 Task: Send an email with the signature Charlotte Hill with the subject 'Request for a recommendation' and the message 'Thank you for bringing this to our attention.' from softage.1@softage.net to softage.7@softage.net with an attached document White_paper.docx and move the email from Sent Items to the folder Customer service
Action: Key pressed n
Screenshot: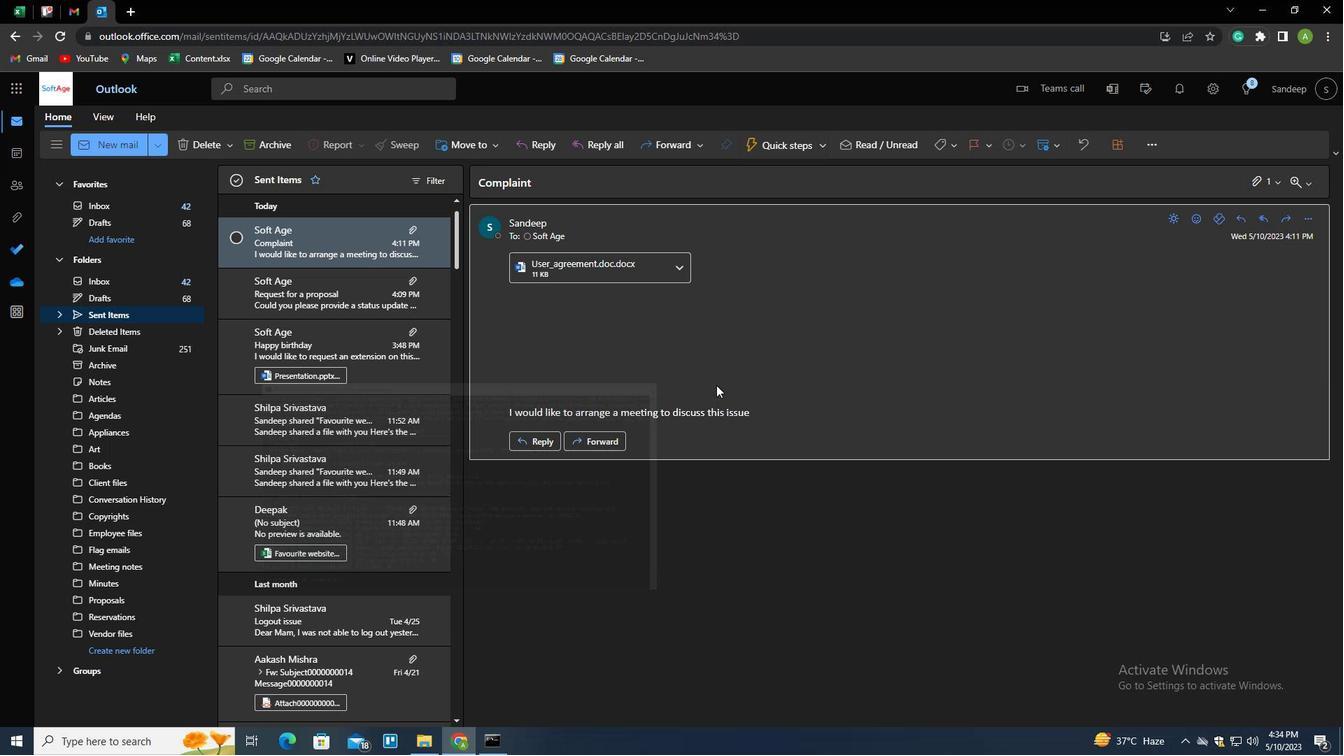 
Action: Mouse moved to (942, 148)
Screenshot: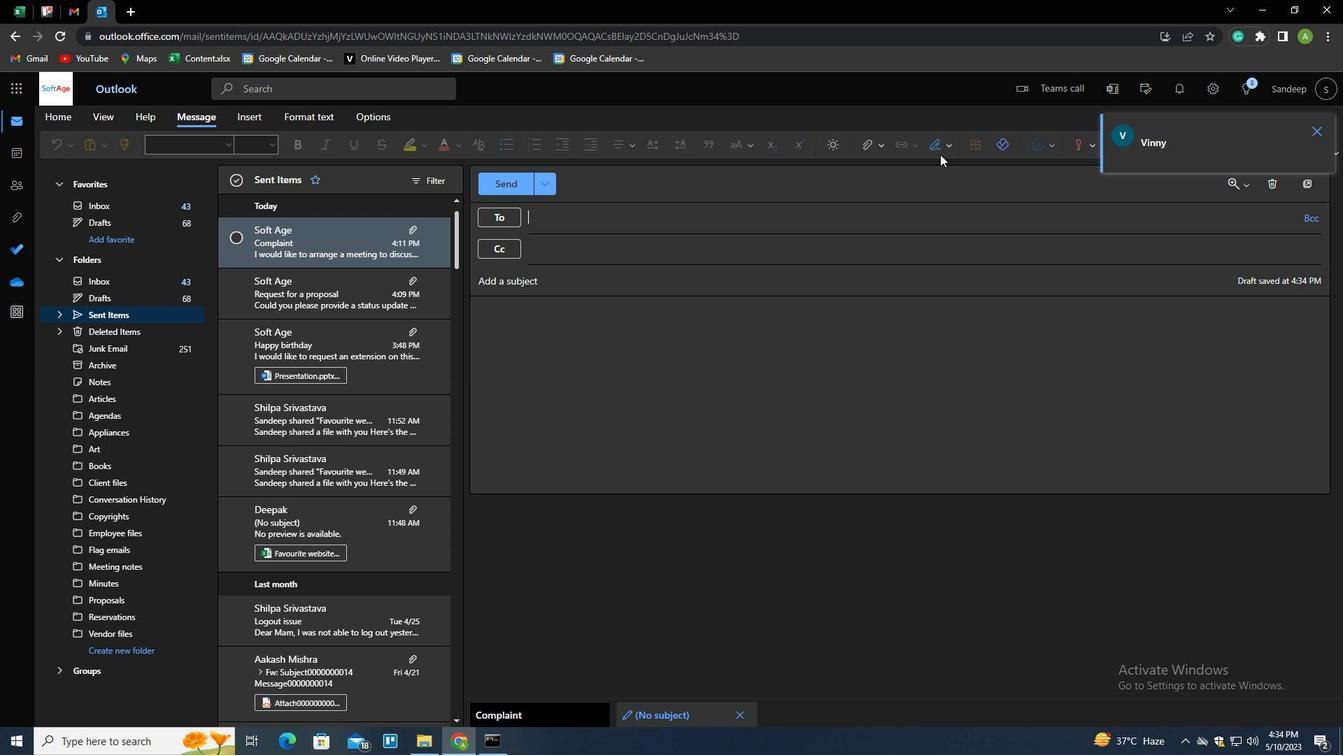 
Action: Mouse pressed left at (942, 148)
Screenshot: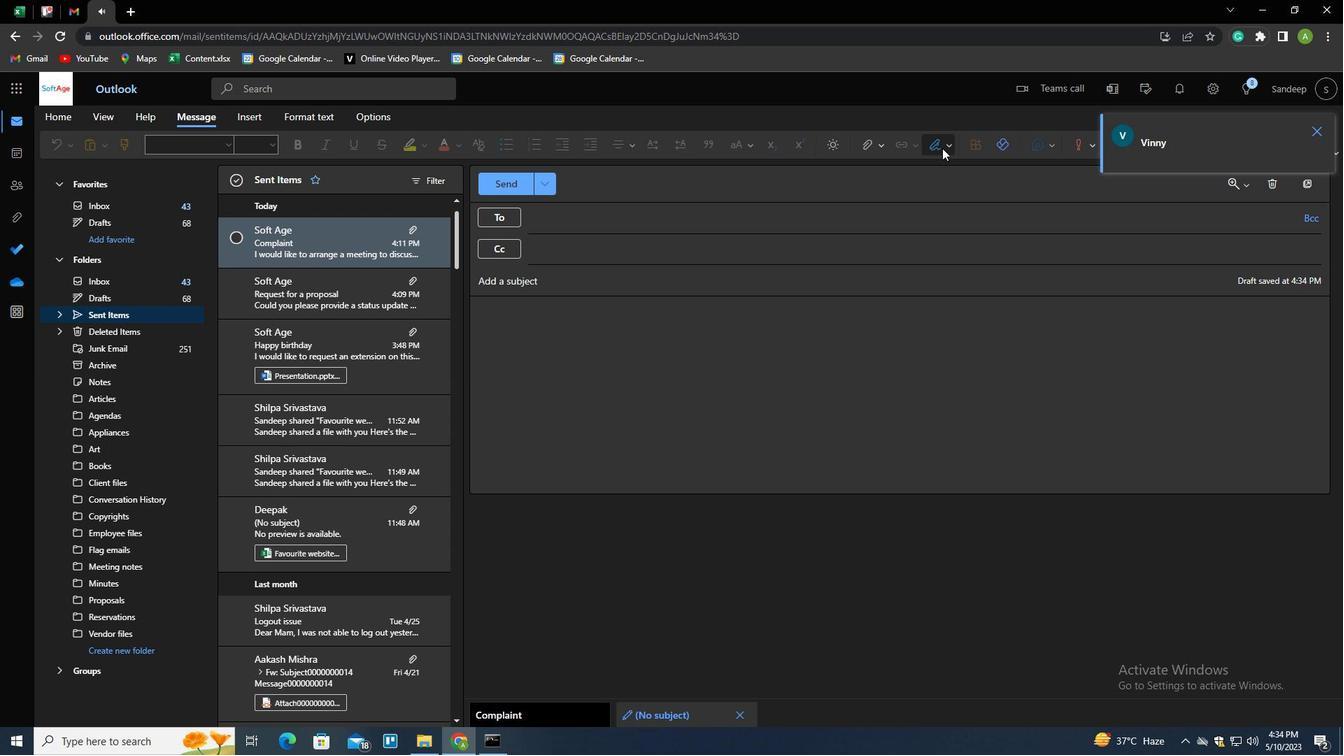 
Action: Mouse moved to (921, 202)
Screenshot: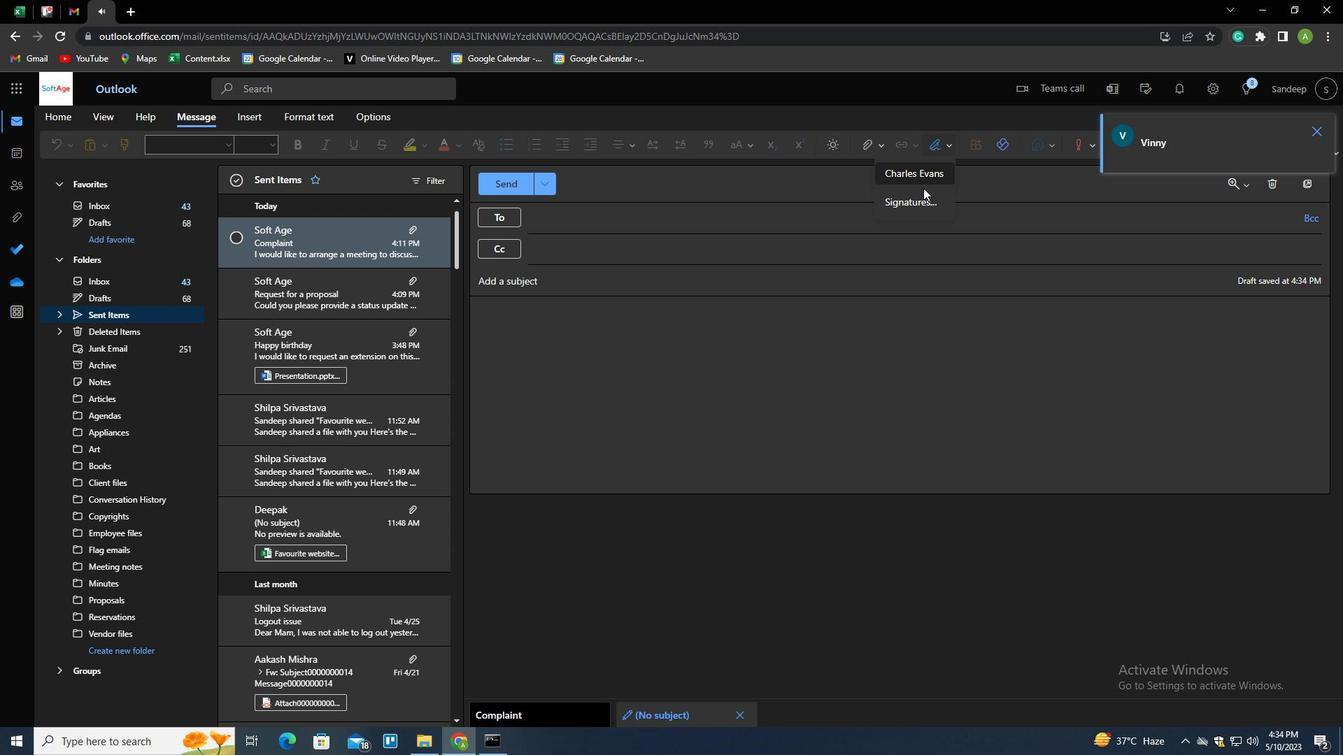 
Action: Mouse pressed left at (921, 202)
Screenshot: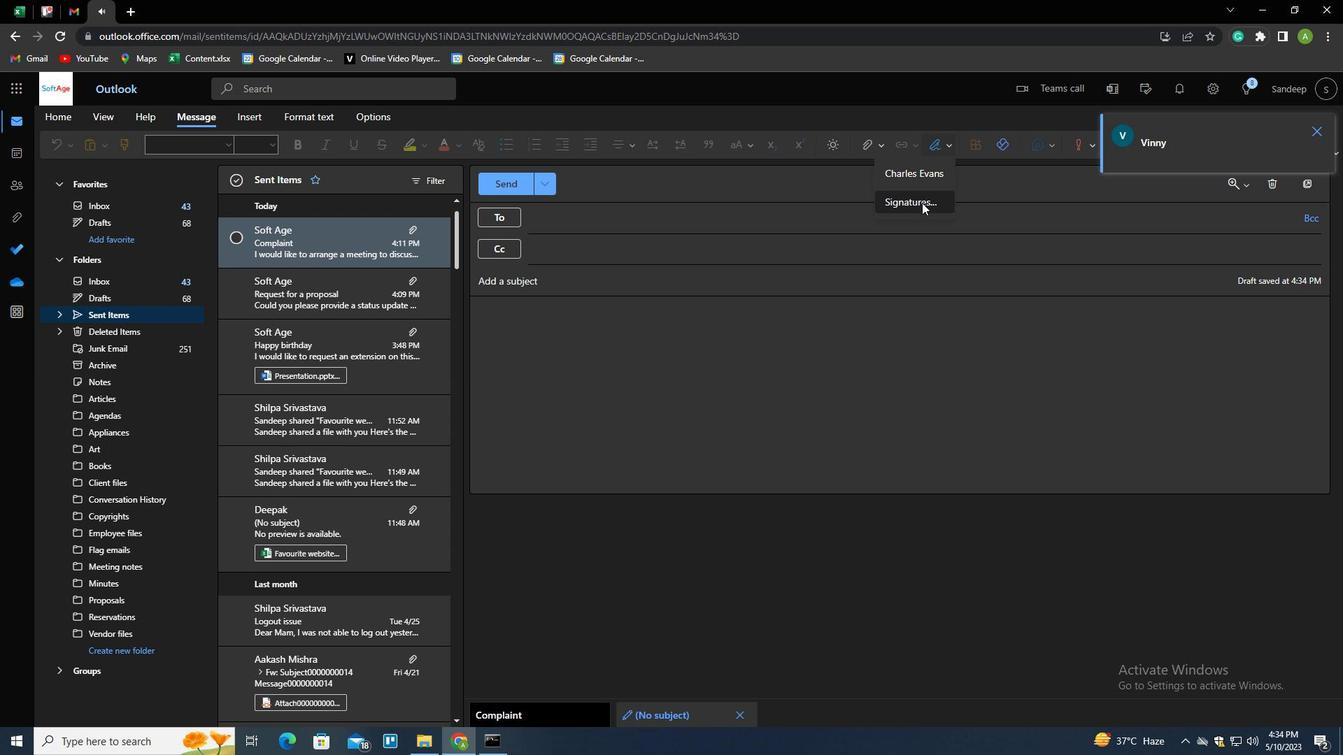 
Action: Mouse moved to (946, 259)
Screenshot: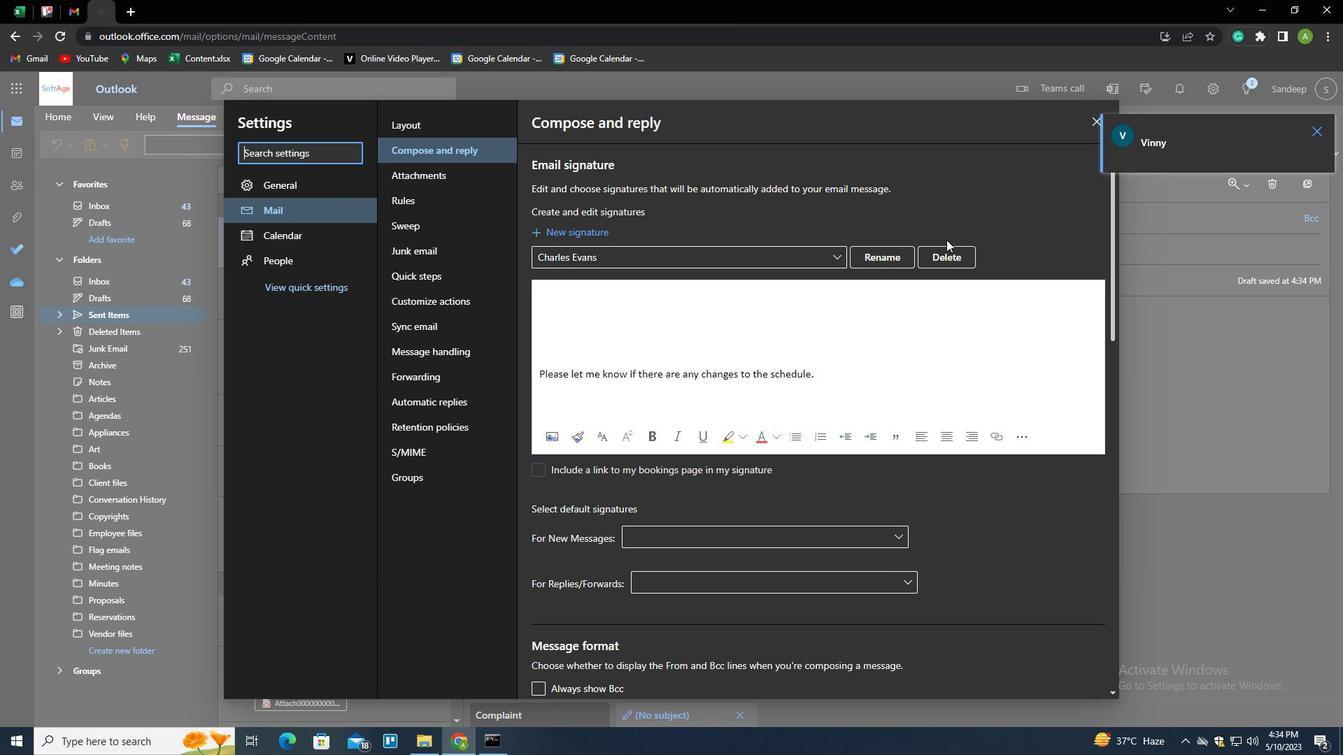
Action: Mouse pressed left at (946, 259)
Screenshot: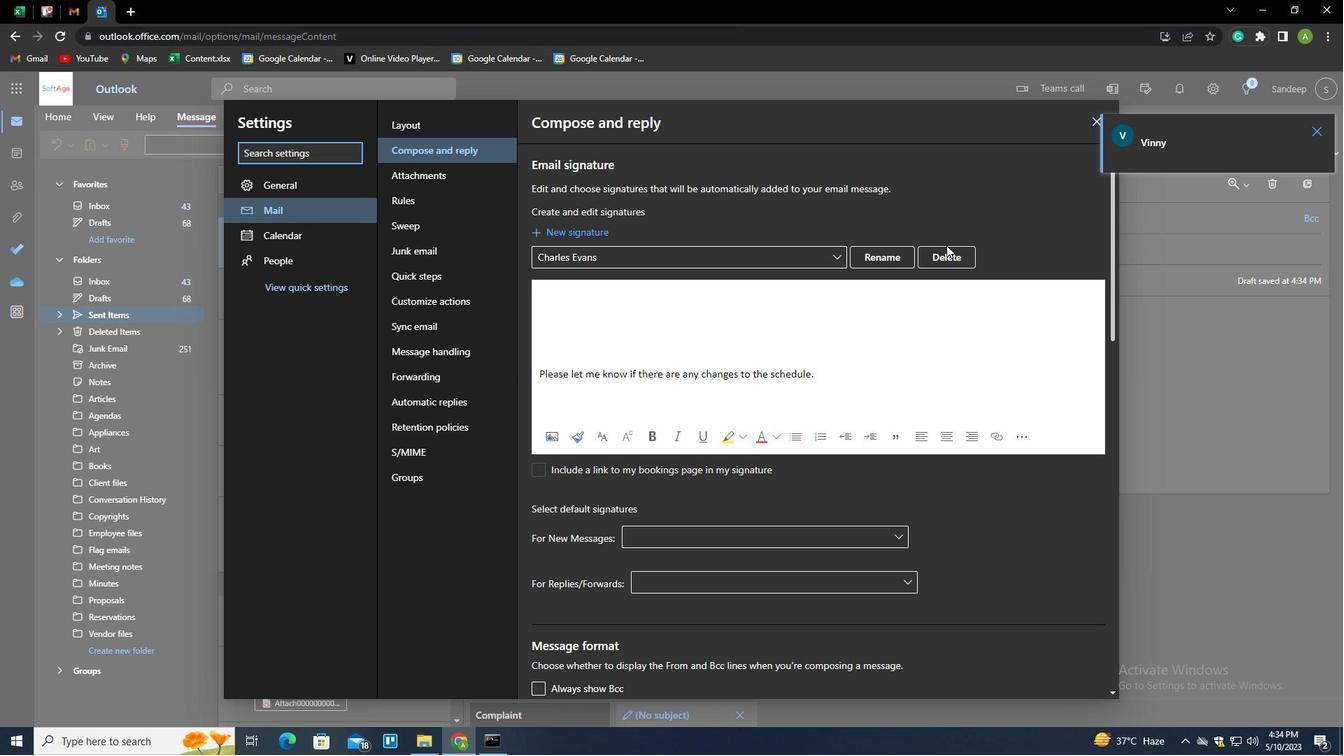 
Action: Mouse moved to (660, 259)
Screenshot: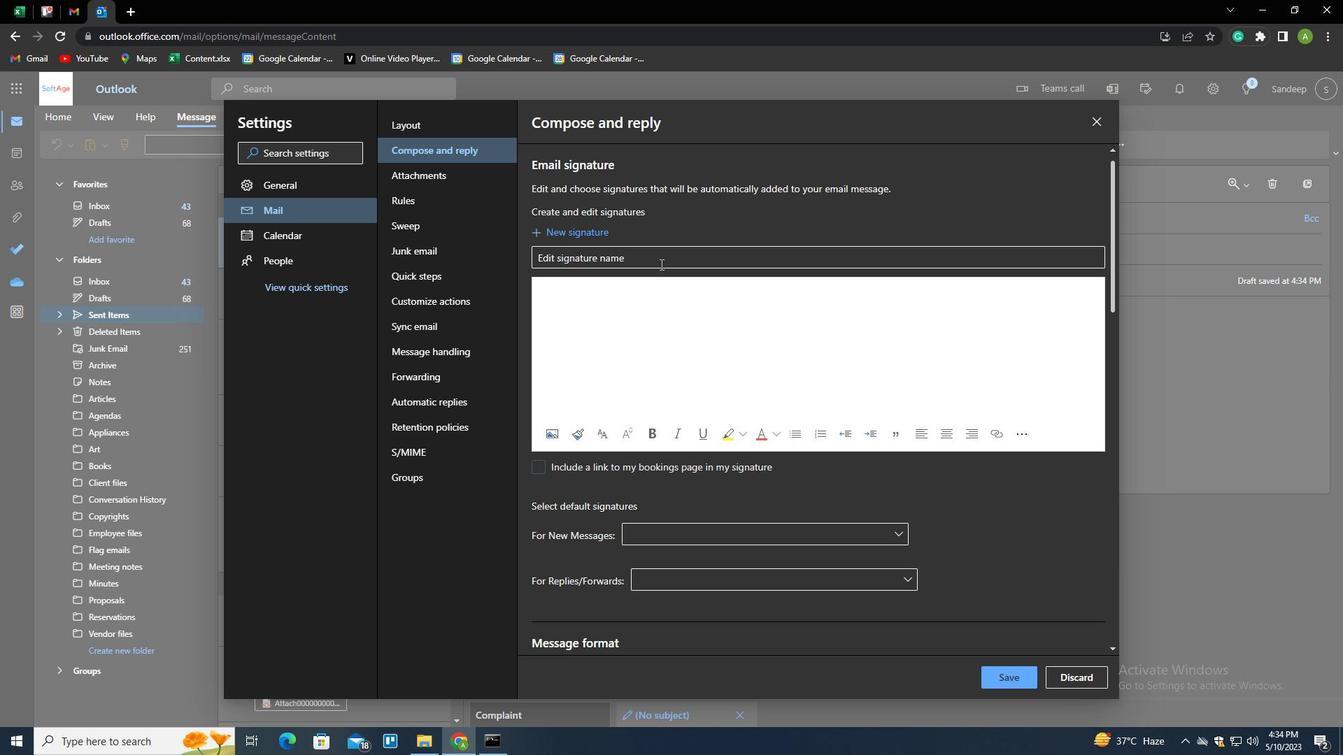 
Action: Mouse pressed left at (660, 259)
Screenshot: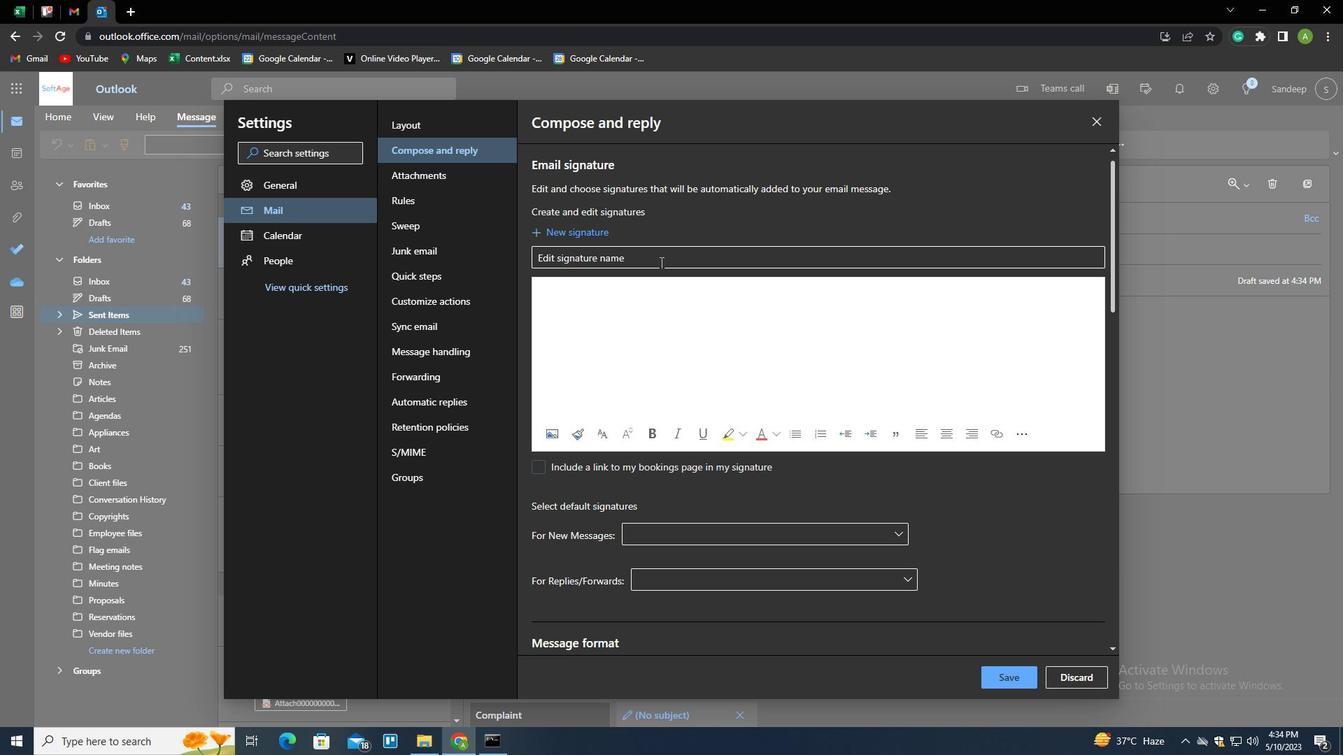 
Action: Key pressed <Key.shift>CHARO<Key.backspace>LOTTE<Key.space><Key.shift>HILL<Key.tab><Key.shift_r><Key.enter><Key.enter><Key.enter><Key.enter><Key.shift>THANK<Key.space>YOU<Key.space>FOR<Key.space>BRINGING<Key.space>THIS<Key.space>TO<Key.space>OUR<Key.space>ATTENTION.
Screenshot: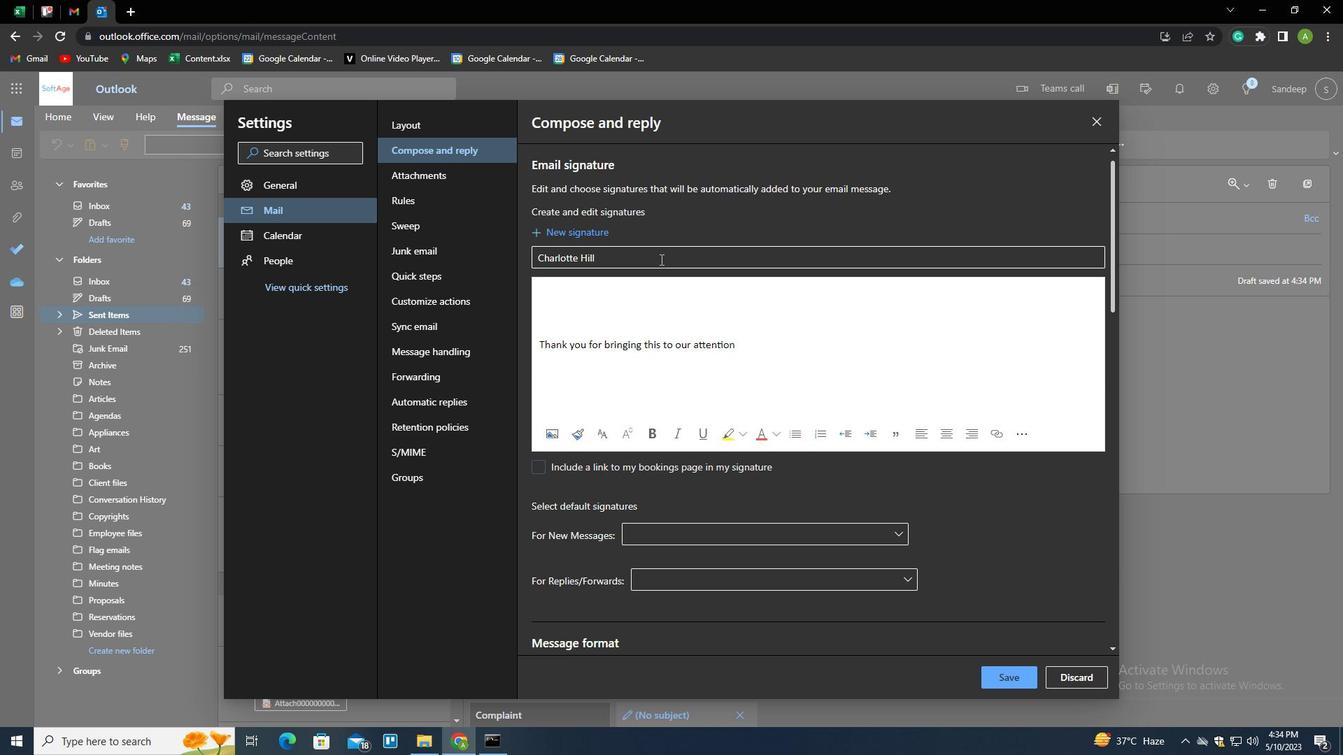 
Action: Mouse moved to (1006, 670)
Screenshot: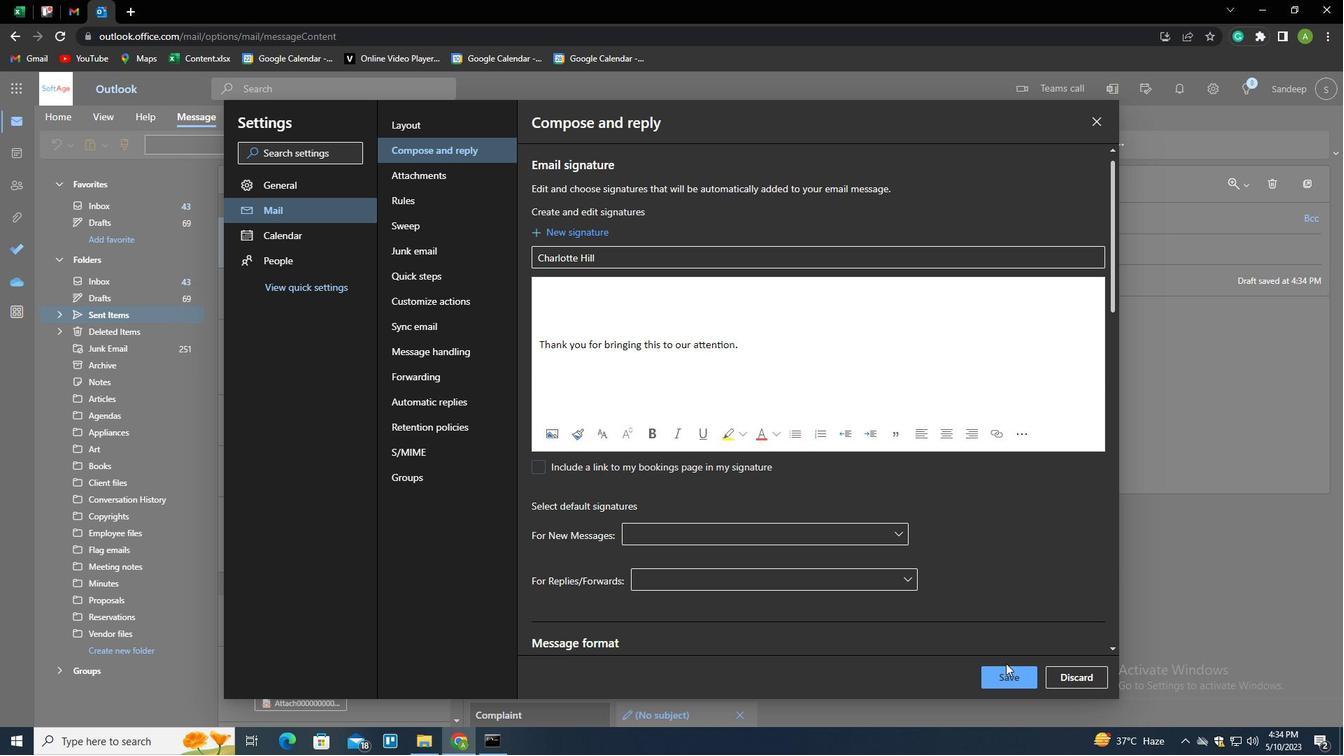 
Action: Mouse pressed left at (1006, 670)
Screenshot: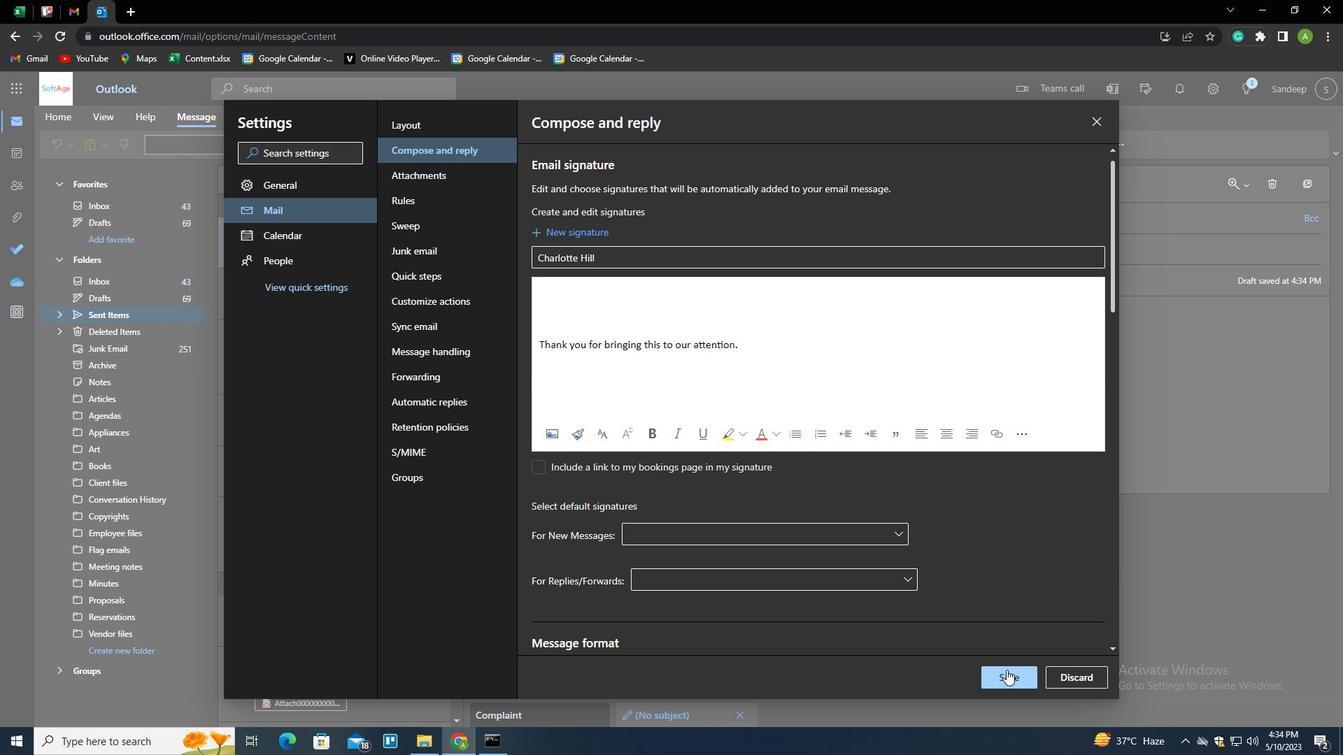 
Action: Mouse moved to (1184, 395)
Screenshot: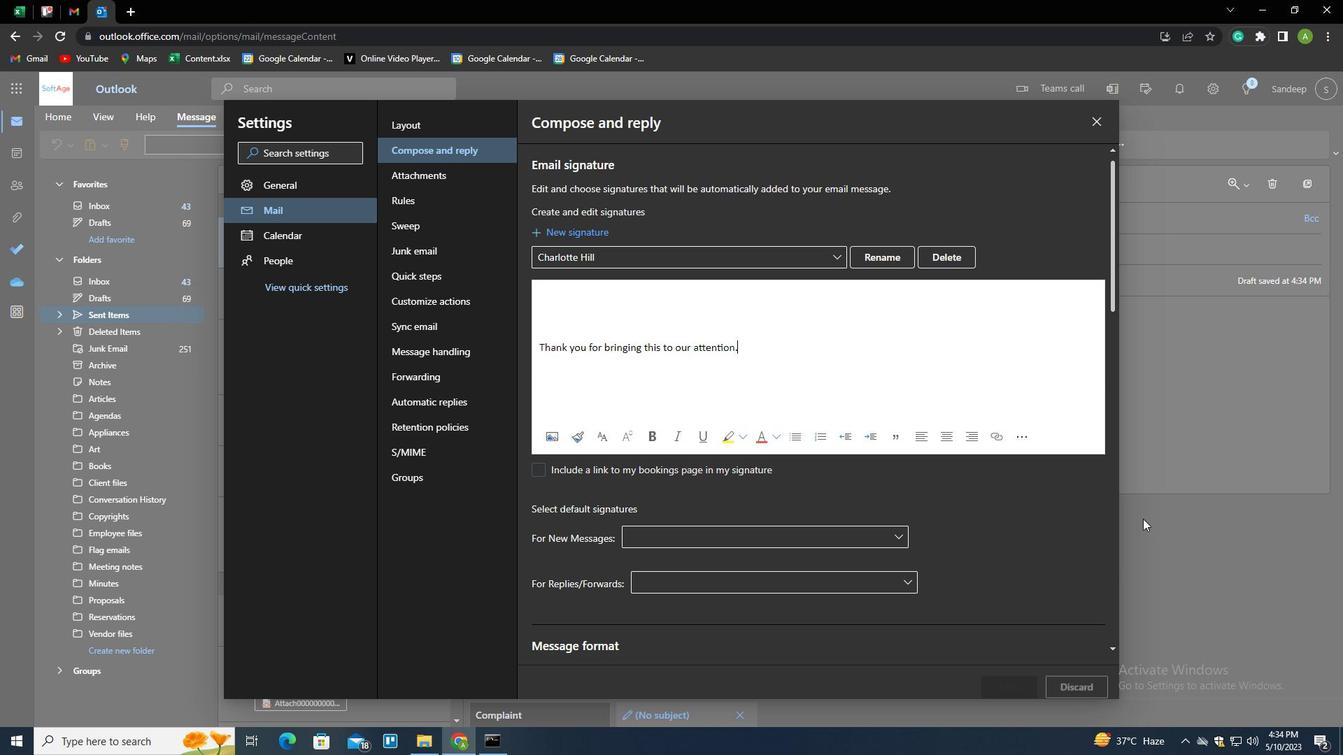 
Action: Mouse pressed left at (1184, 395)
Screenshot: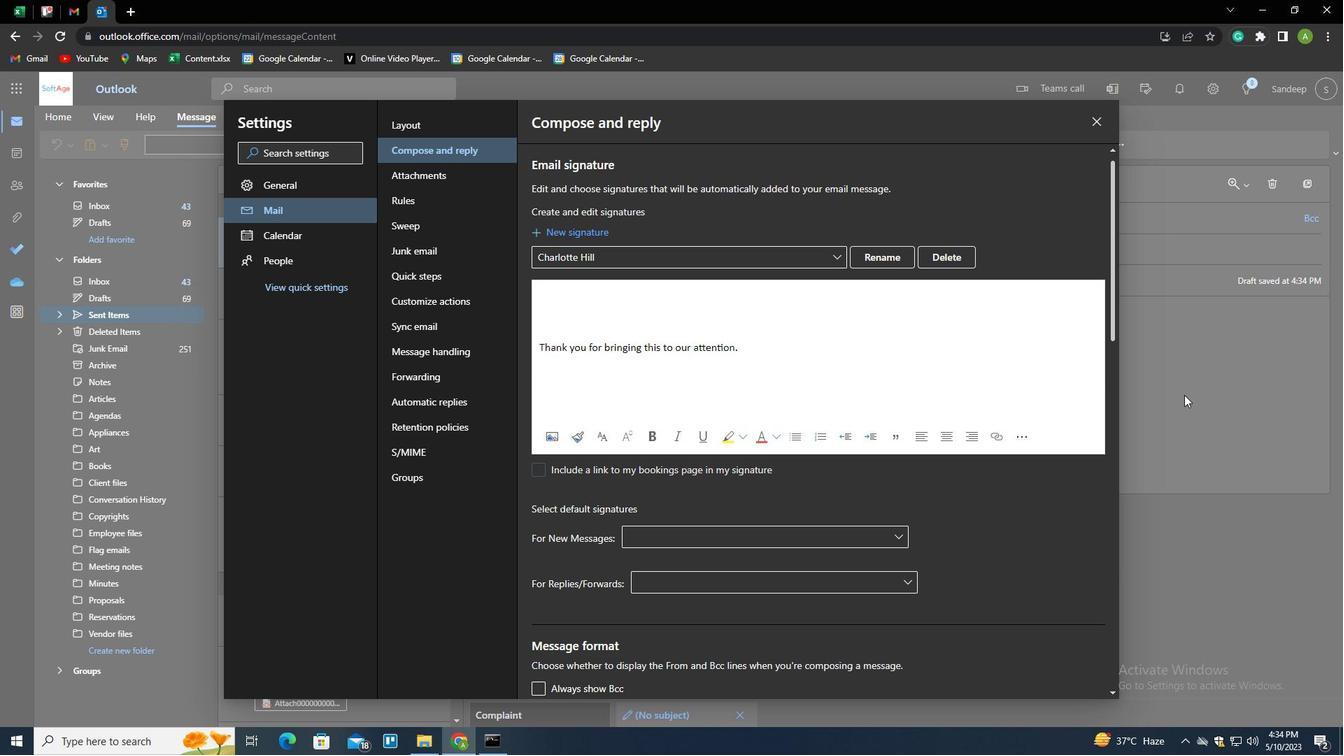 
Action: Mouse moved to (952, 152)
Screenshot: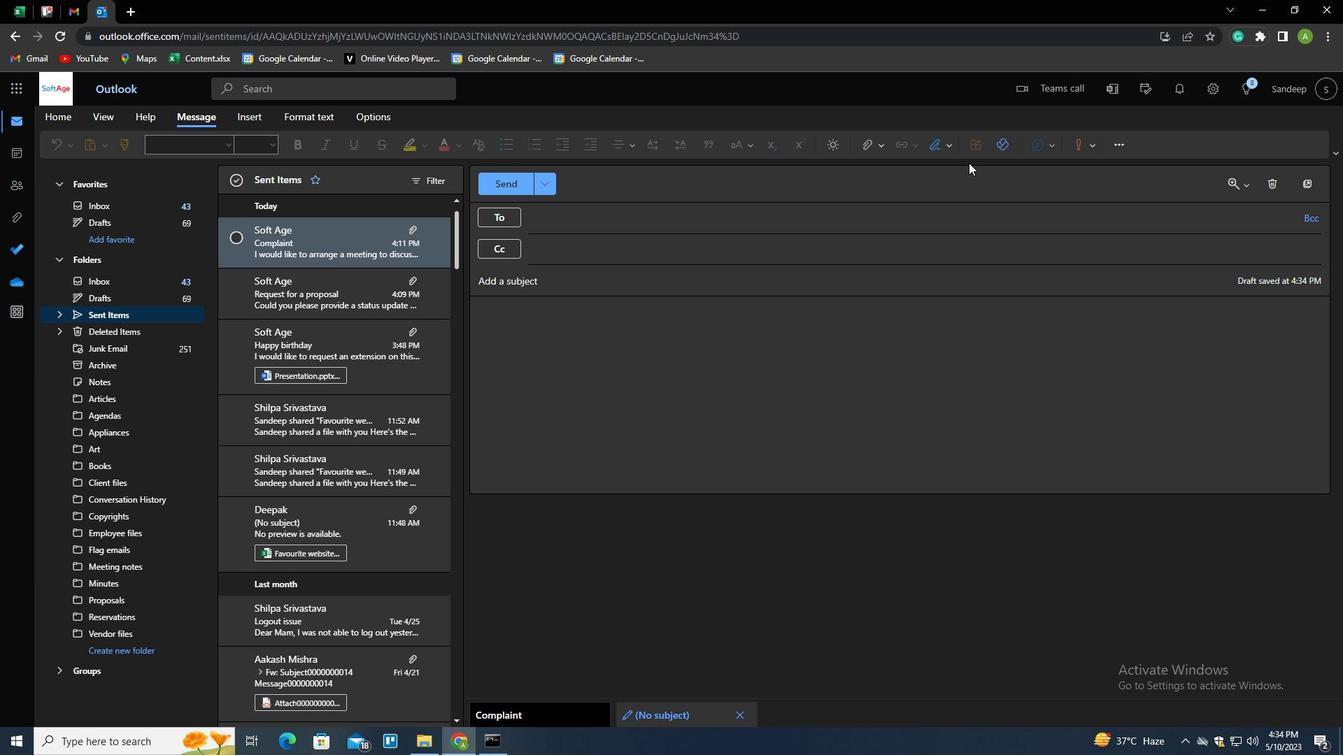 
Action: Mouse pressed left at (952, 152)
Screenshot: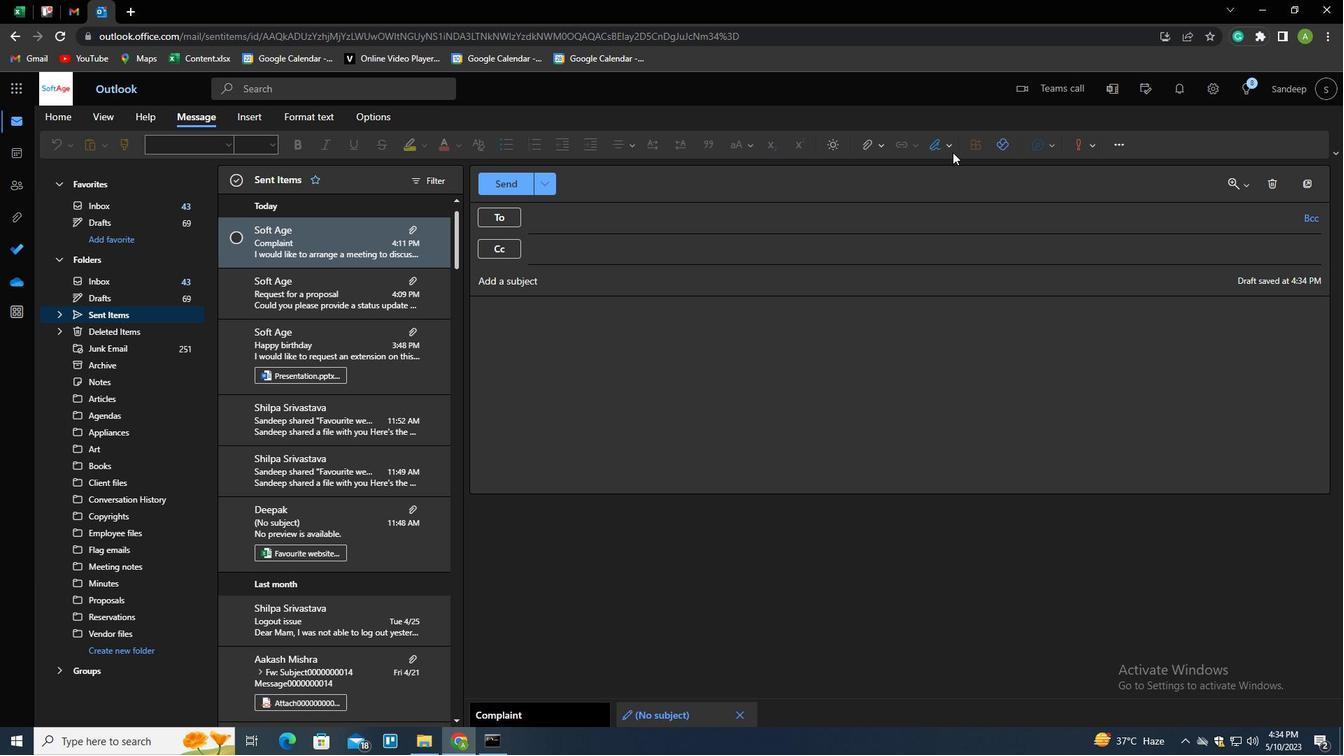 
Action: Mouse moved to (913, 172)
Screenshot: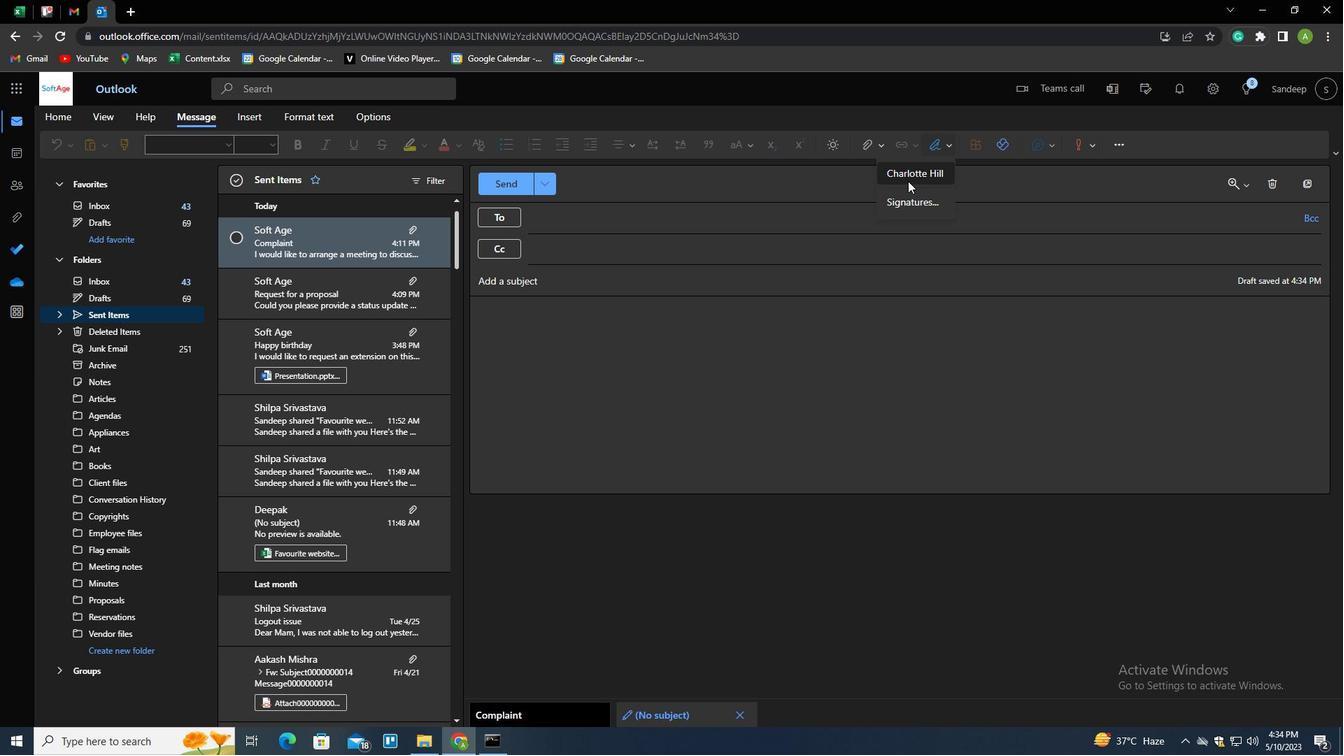 
Action: Mouse pressed left at (913, 172)
Screenshot: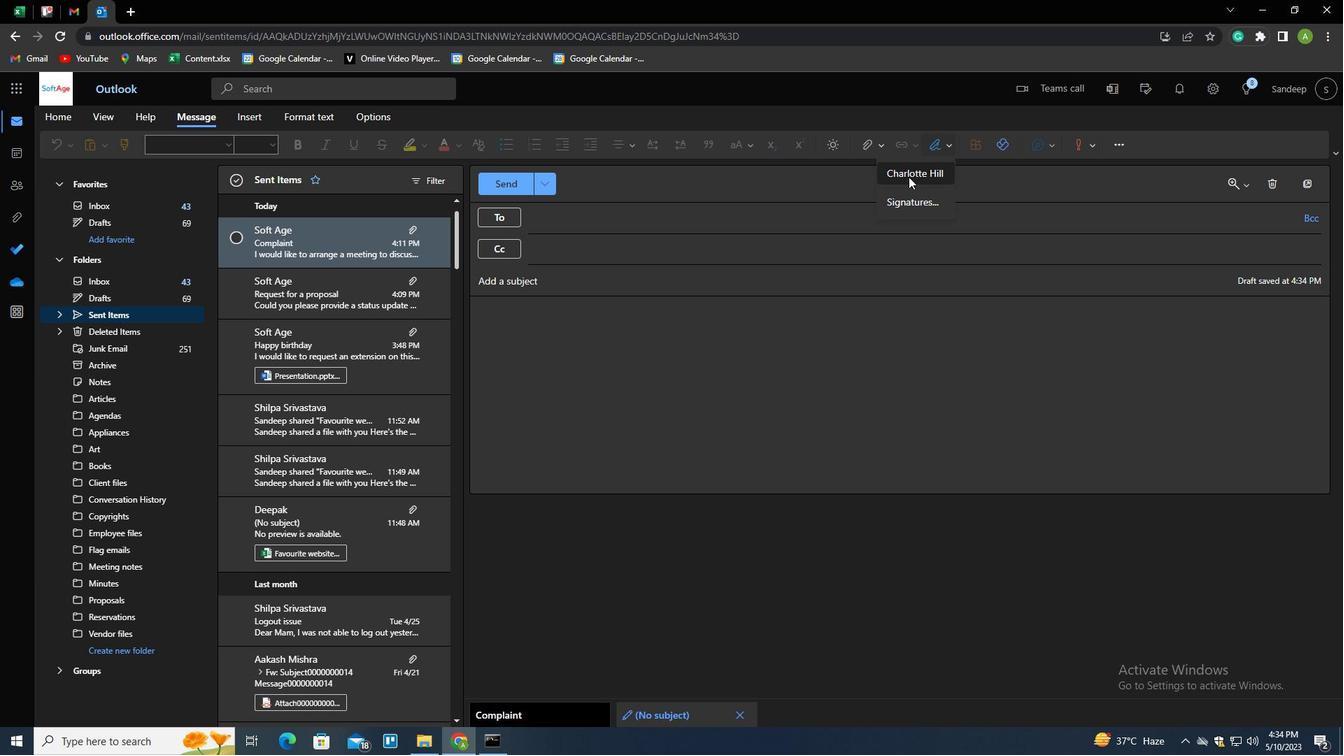 
Action: Mouse moved to (594, 281)
Screenshot: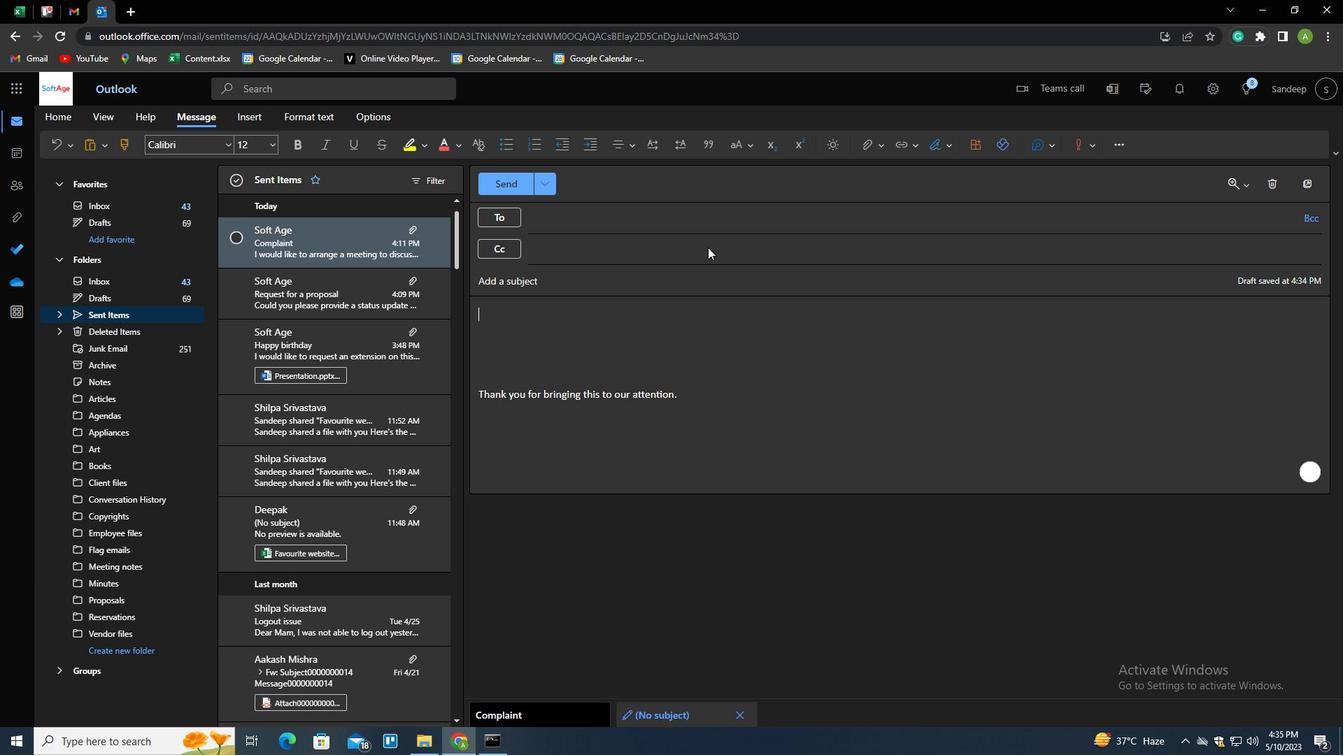 
Action: Mouse pressed left at (594, 281)
Screenshot: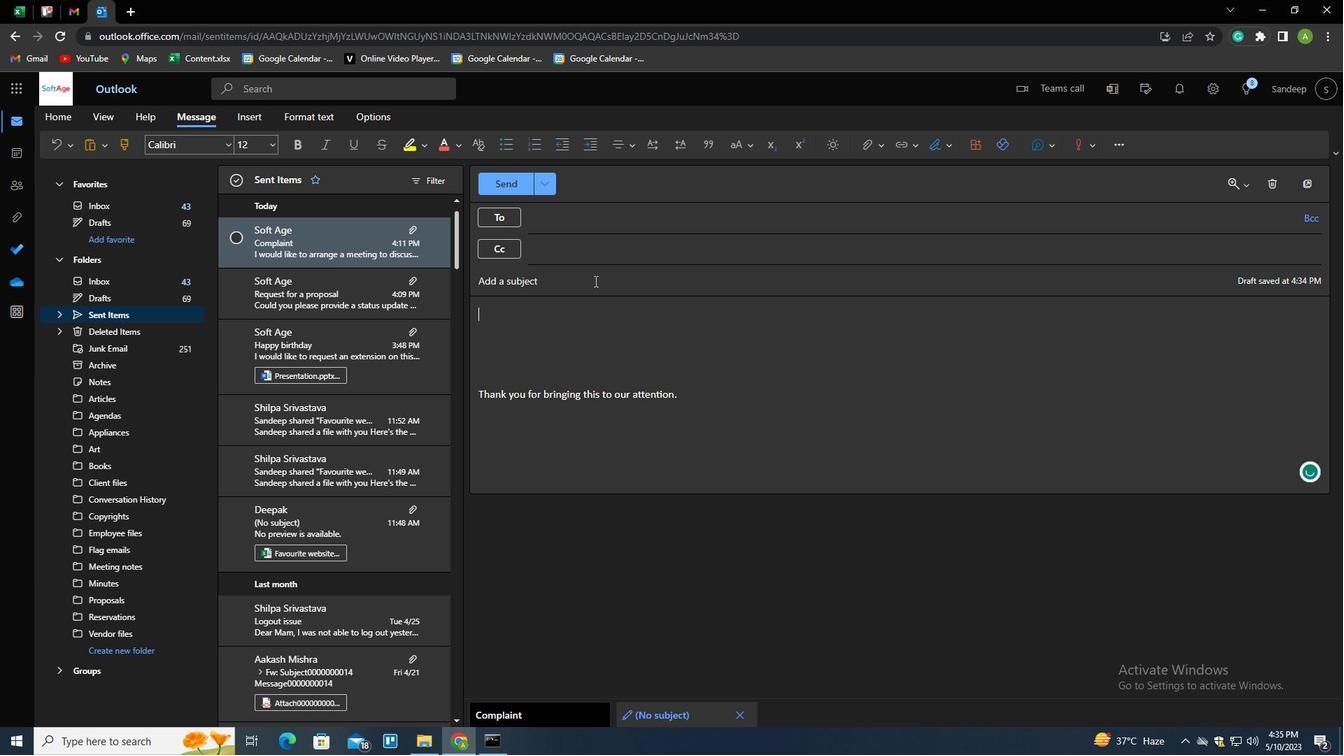 
Action: Key pressed <Key.shift>TE<Key.backspace><Key.backspace><Key.shift>REA<Key.backspace>QYEST<Key.backspace><Key.backspace><Key.backspace><Key.backspace>UEST<Key.space>FOR<Key.space>A<Key.space>RECOMMENDATION
Screenshot: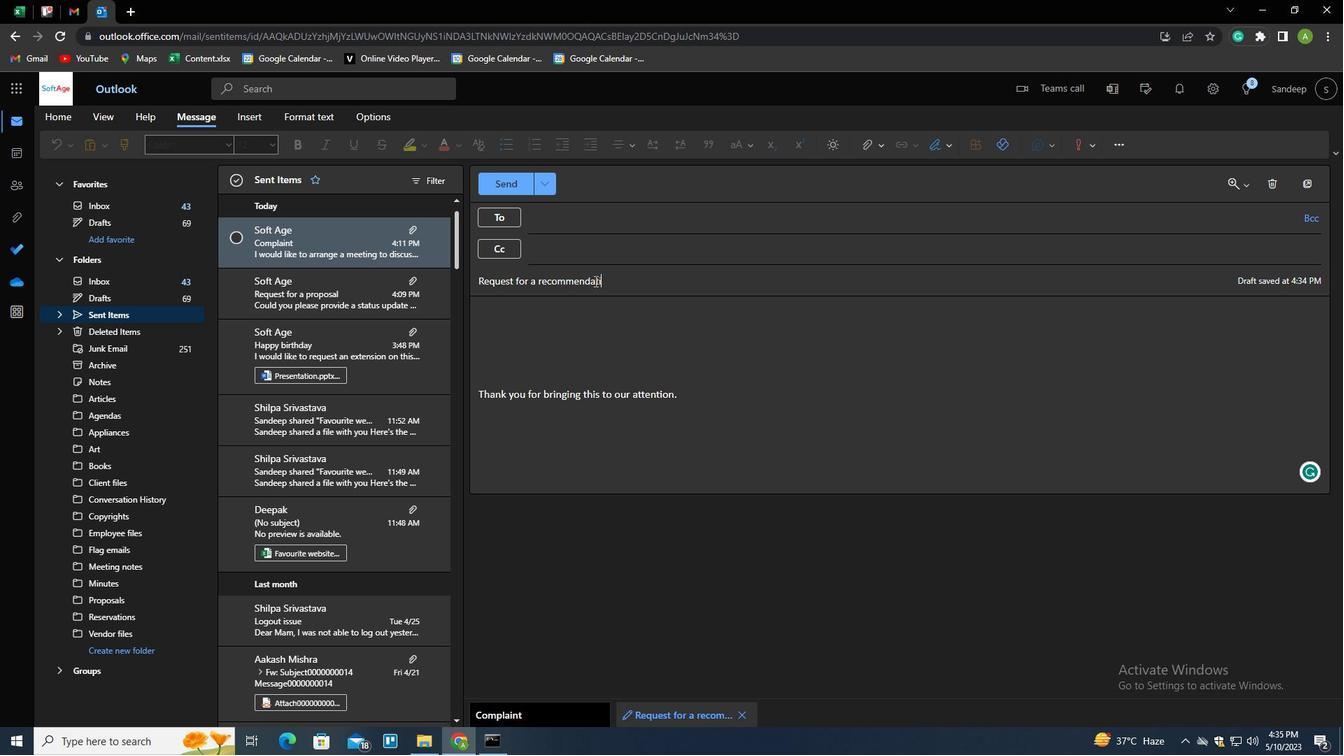 
Action: Mouse moved to (589, 221)
Screenshot: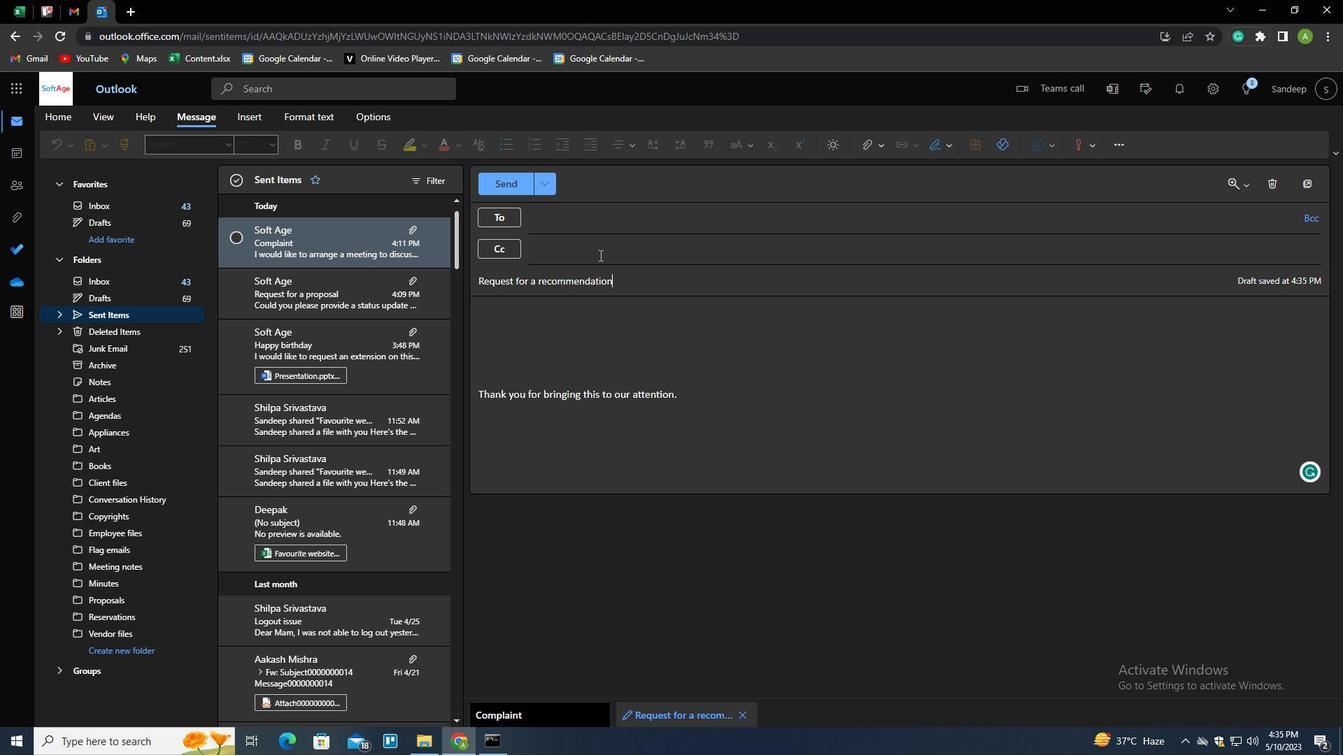 
Action: Mouse pressed left at (589, 221)
Screenshot: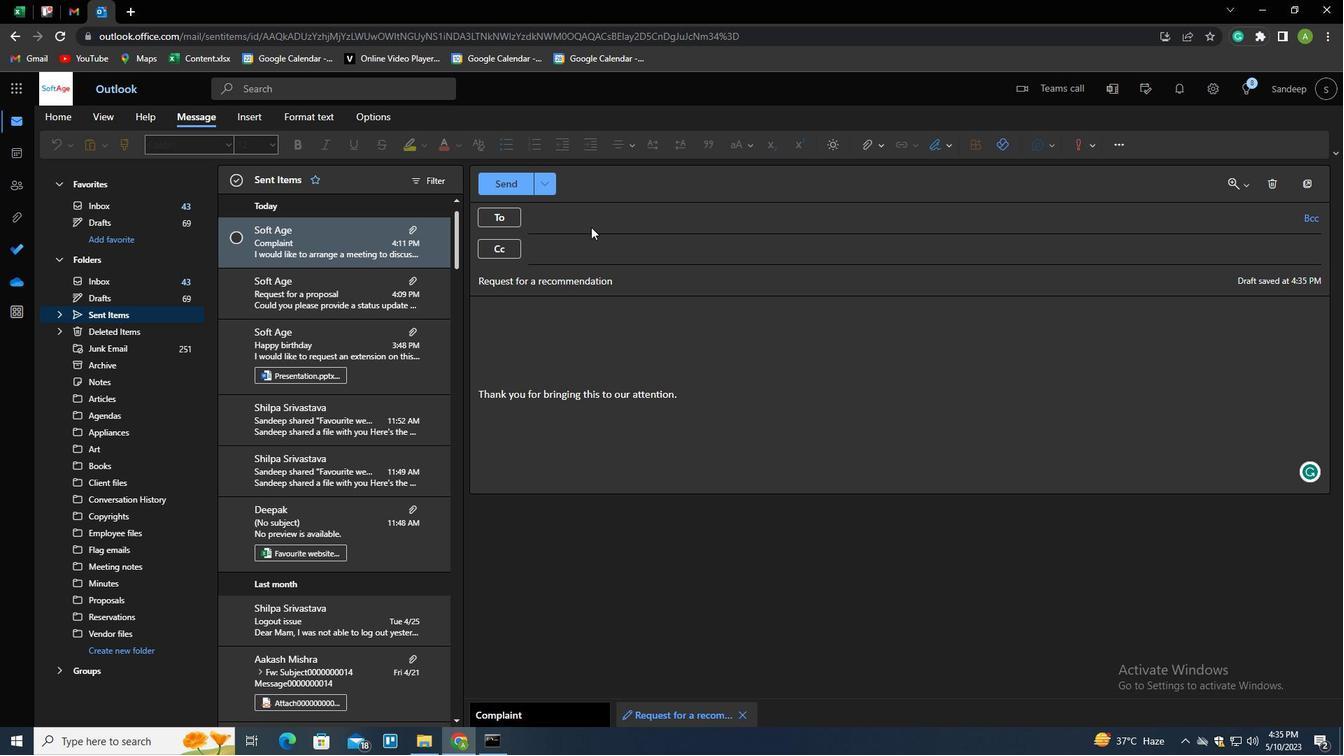 
Action: Key pressed SOFTAGE.7<Key.shift>@SOFTAGE.NET
Screenshot: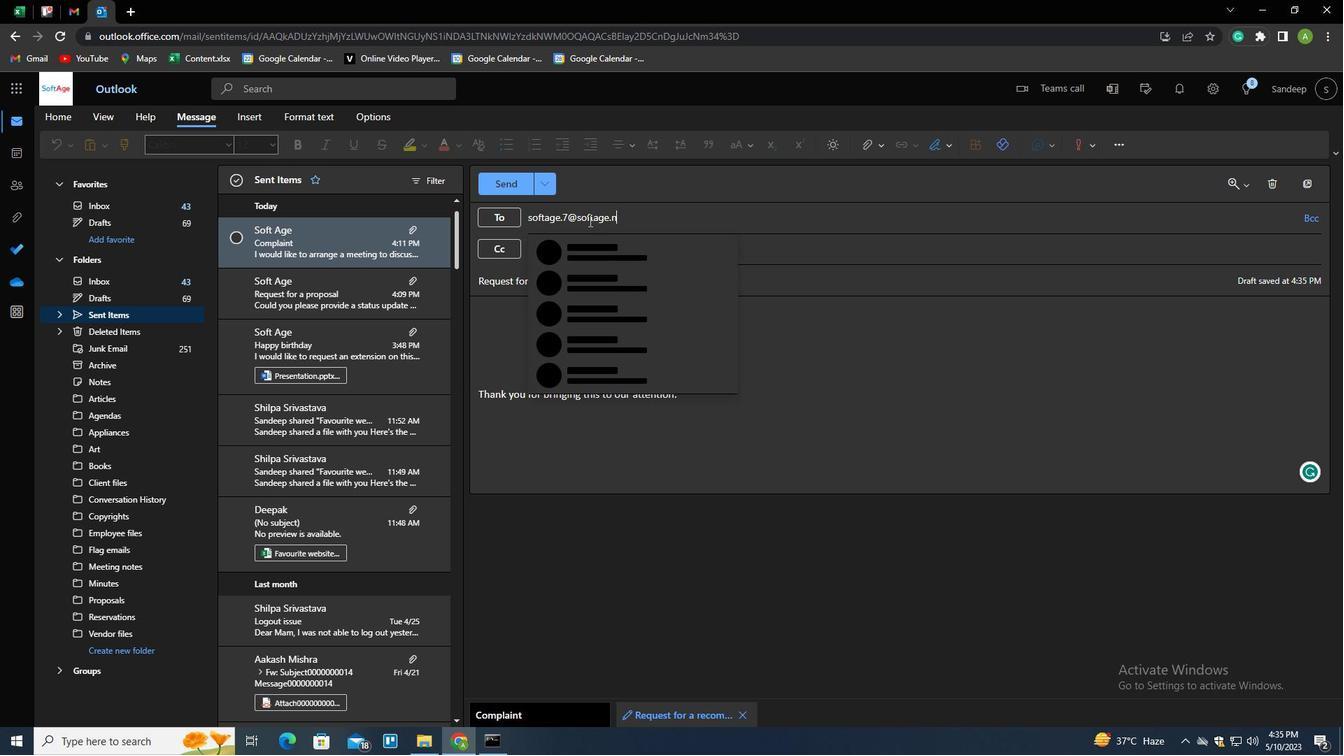 
Action: Mouse moved to (620, 256)
Screenshot: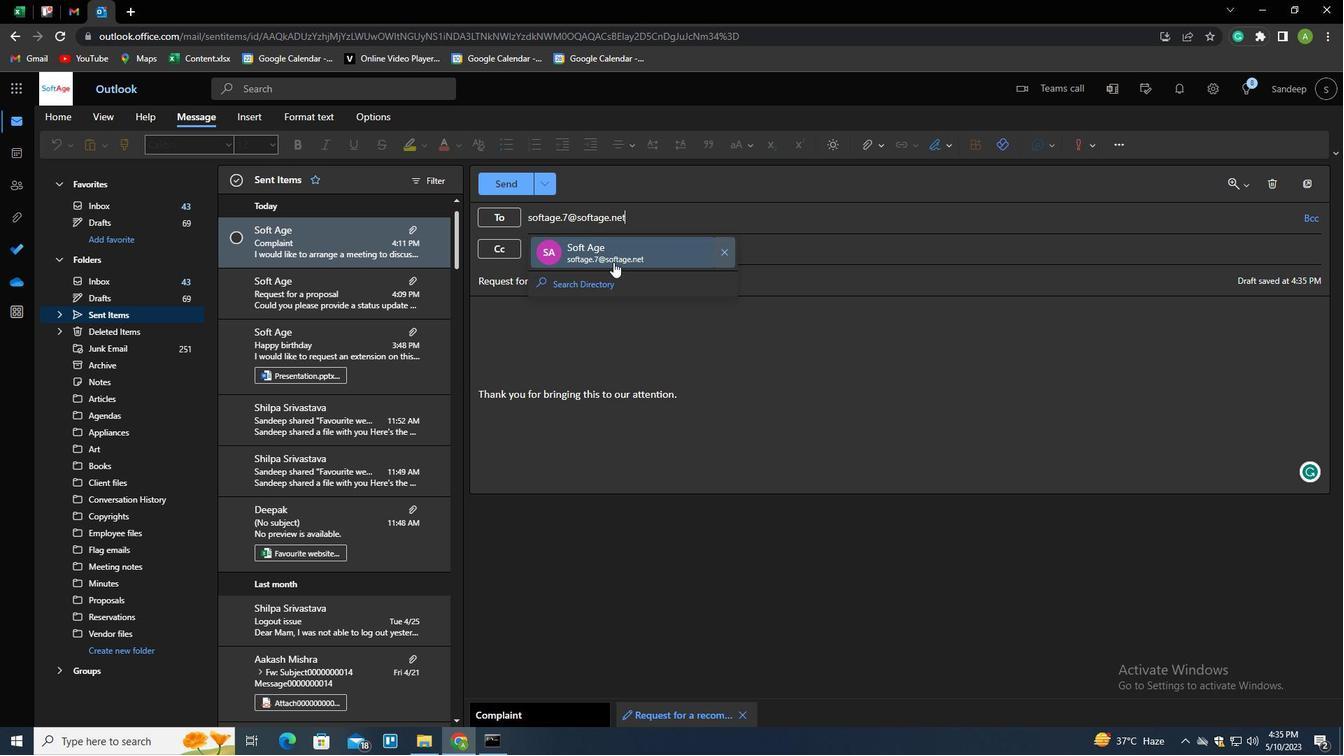 
Action: Mouse pressed left at (620, 256)
Screenshot: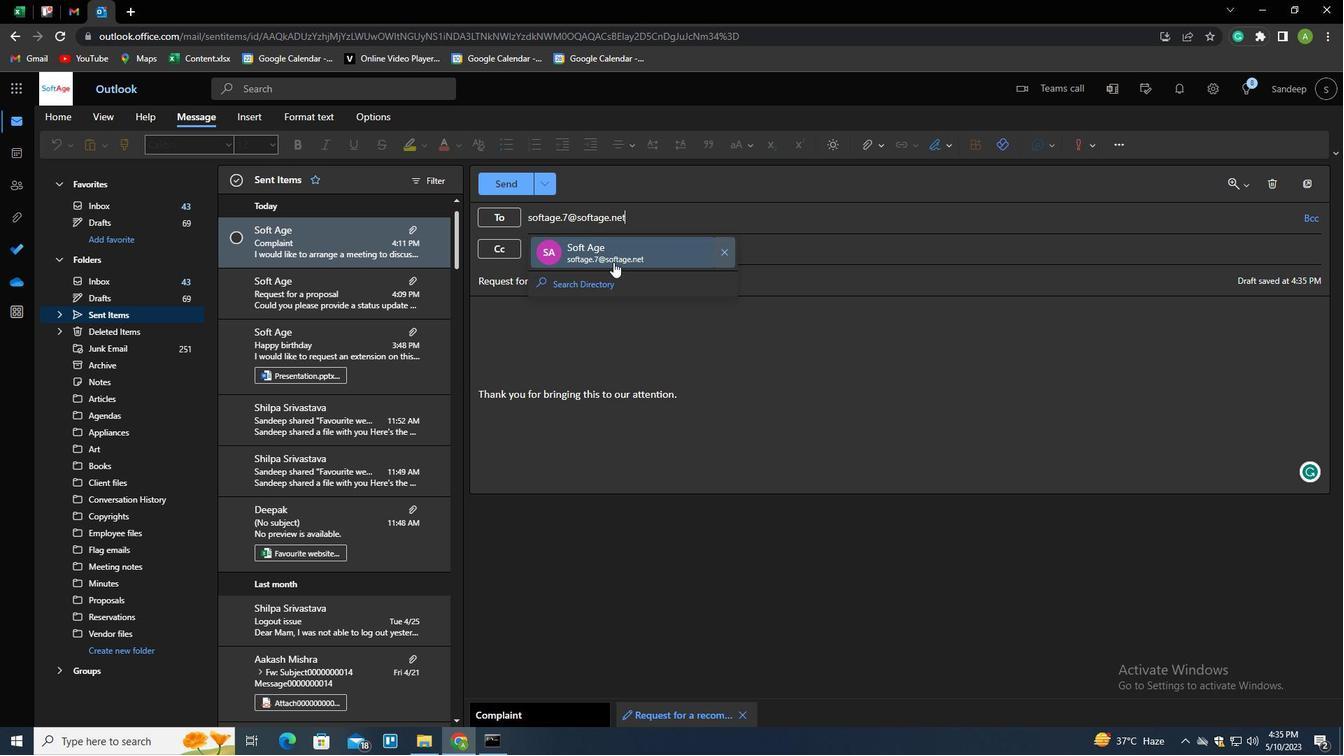 
Action: Mouse moved to (614, 325)
Screenshot: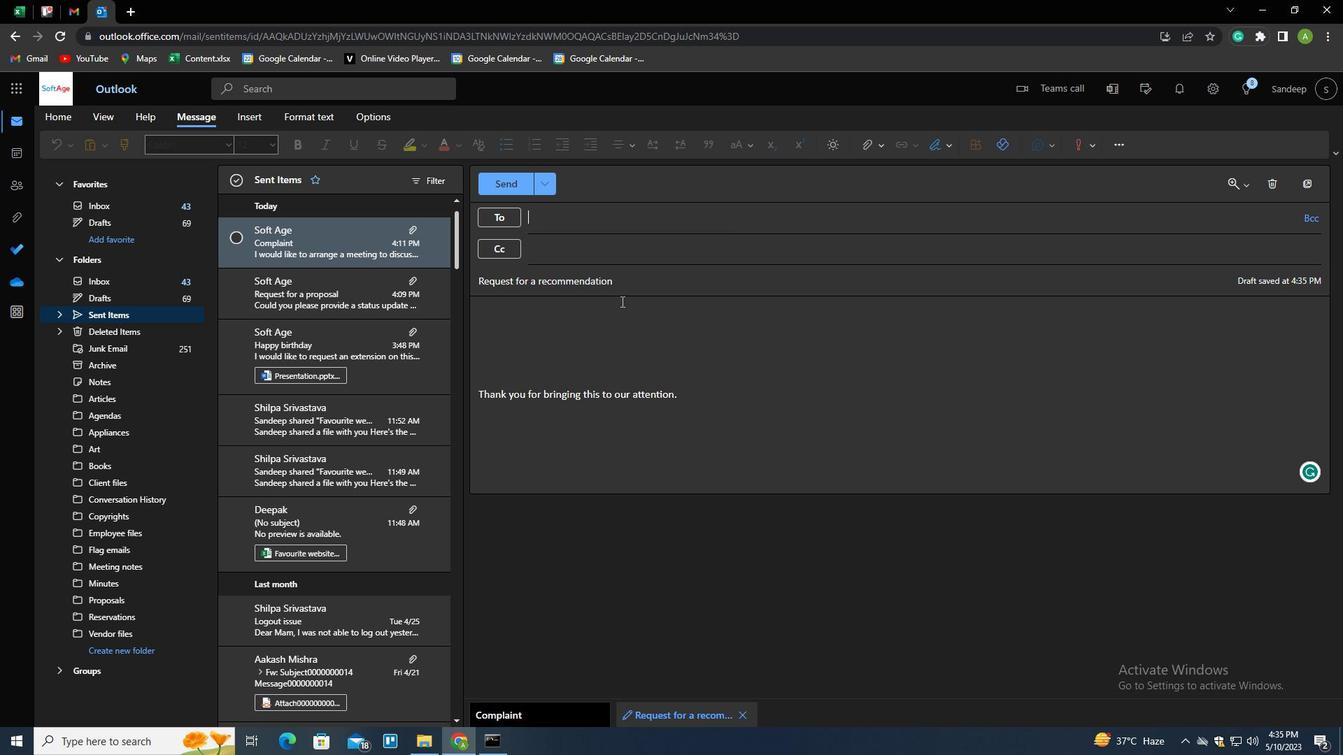 
Action: Mouse pressed left at (614, 325)
Screenshot: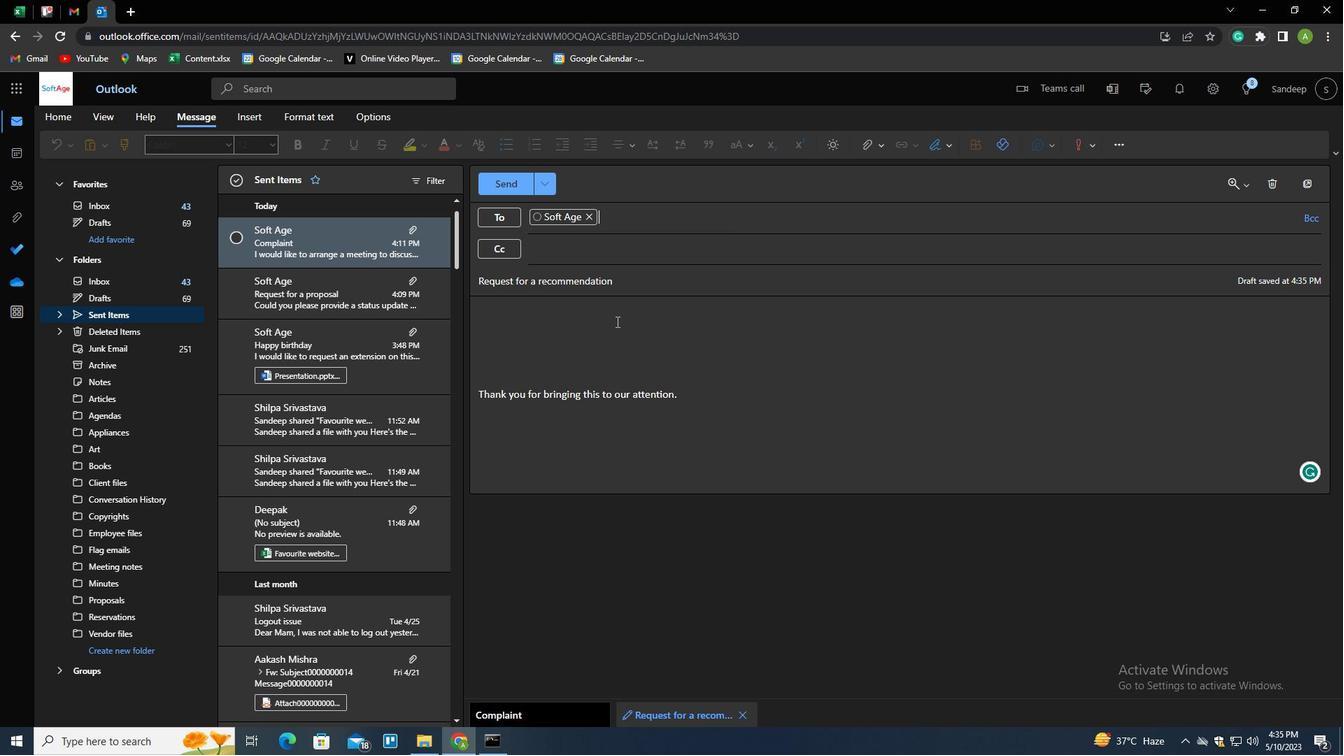 
Action: Mouse moved to (874, 145)
Screenshot: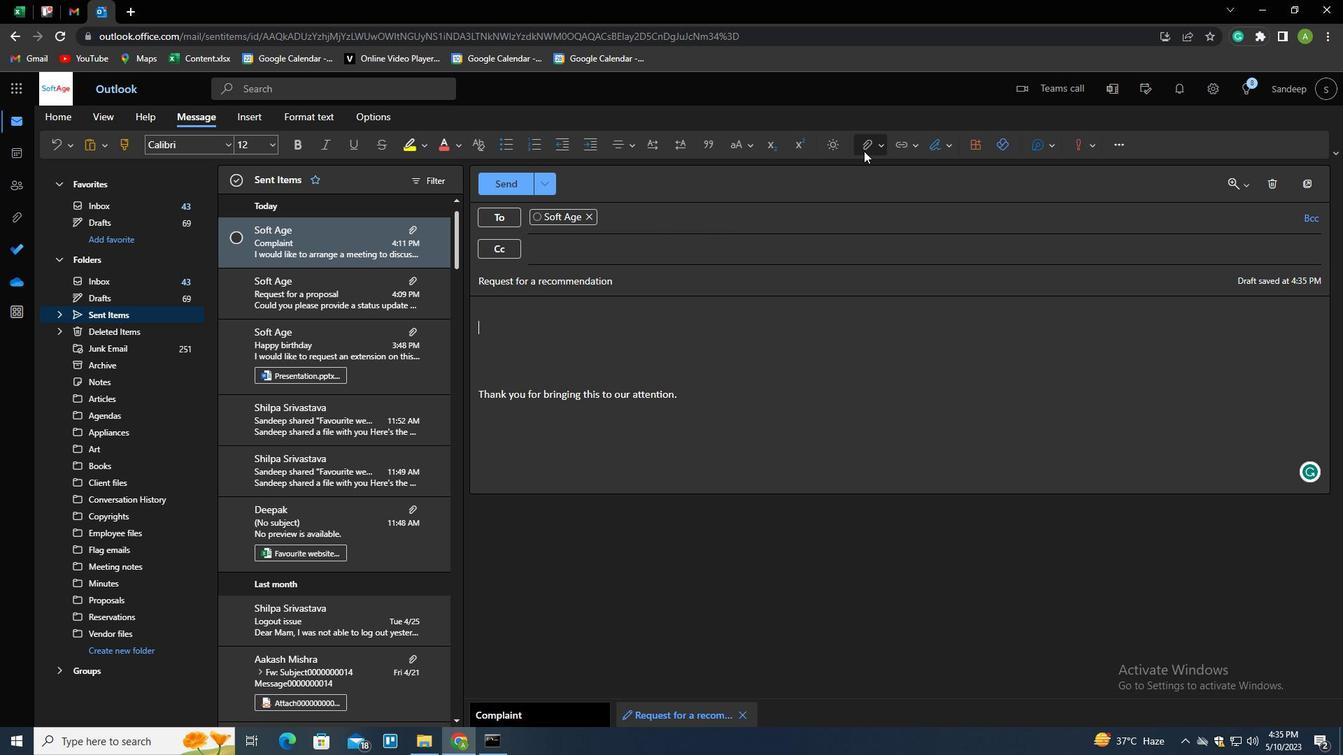 
Action: Mouse pressed left at (874, 145)
Screenshot: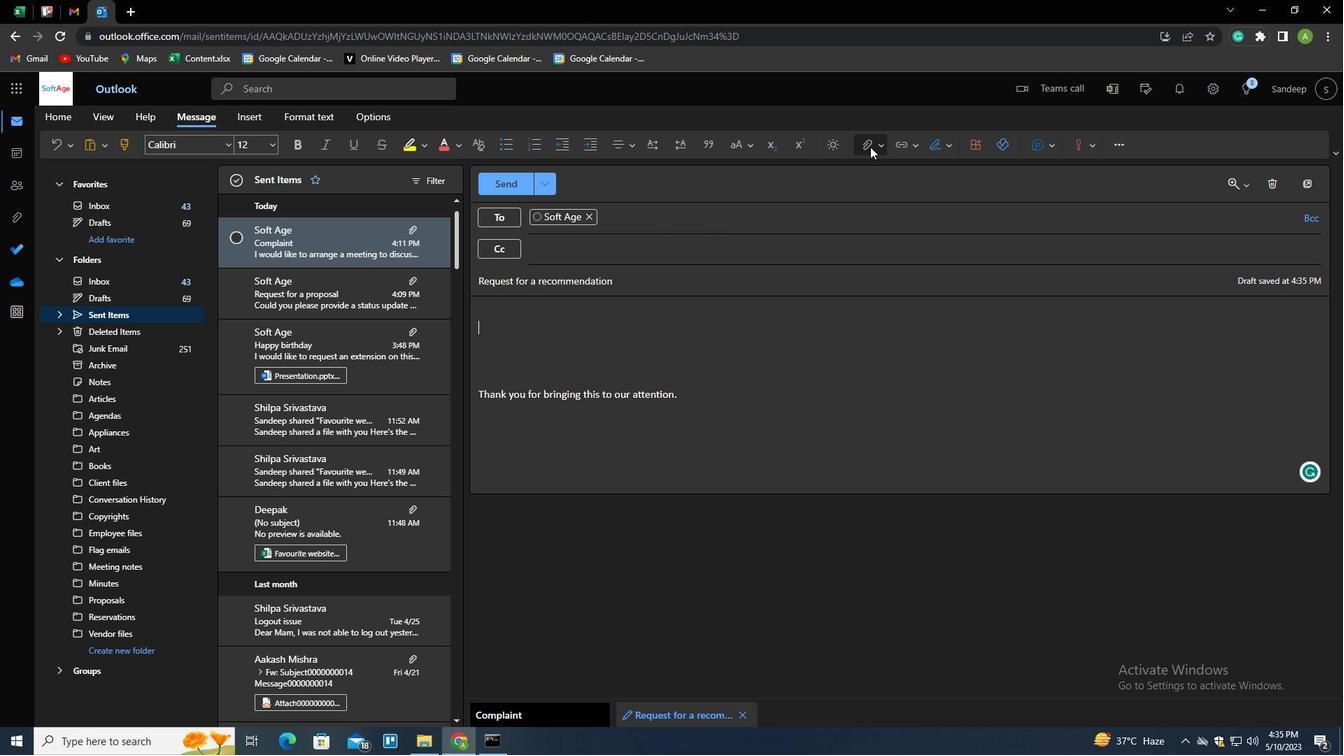 
Action: Mouse moved to (810, 174)
Screenshot: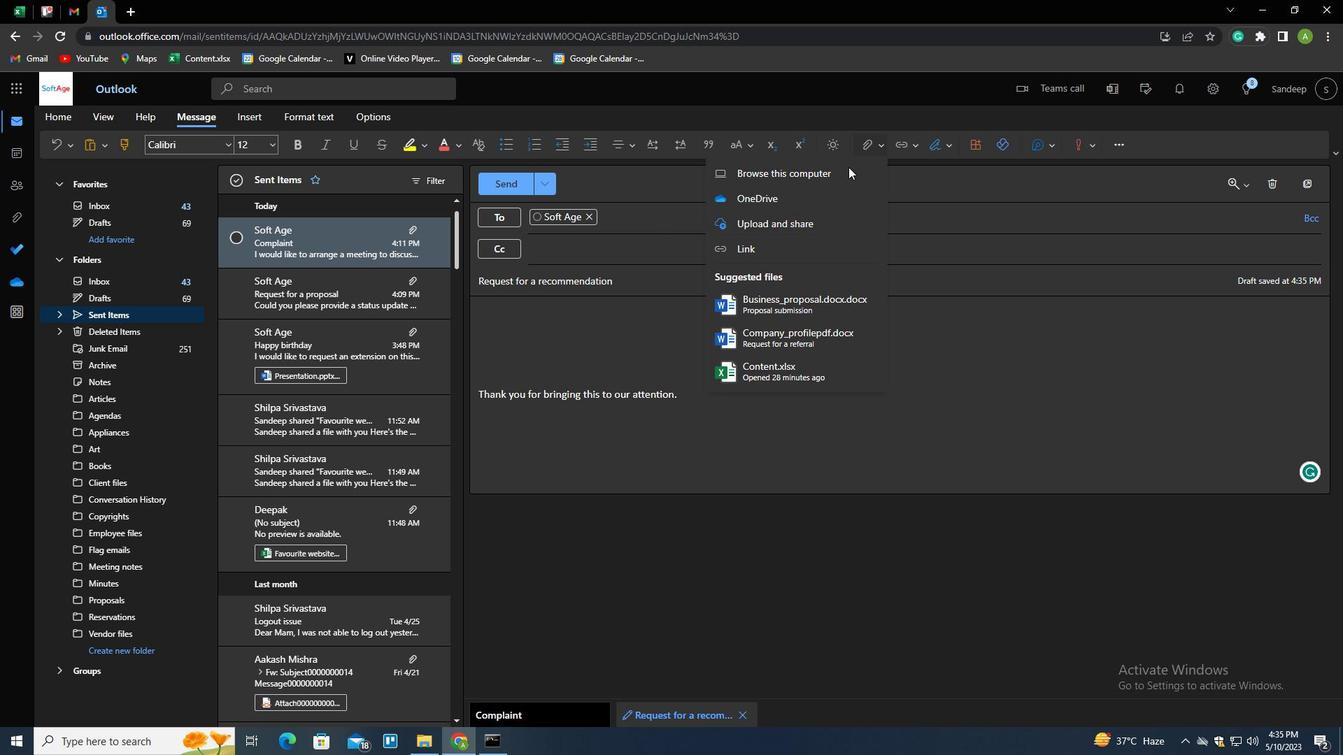 
Action: Mouse pressed left at (810, 174)
Screenshot: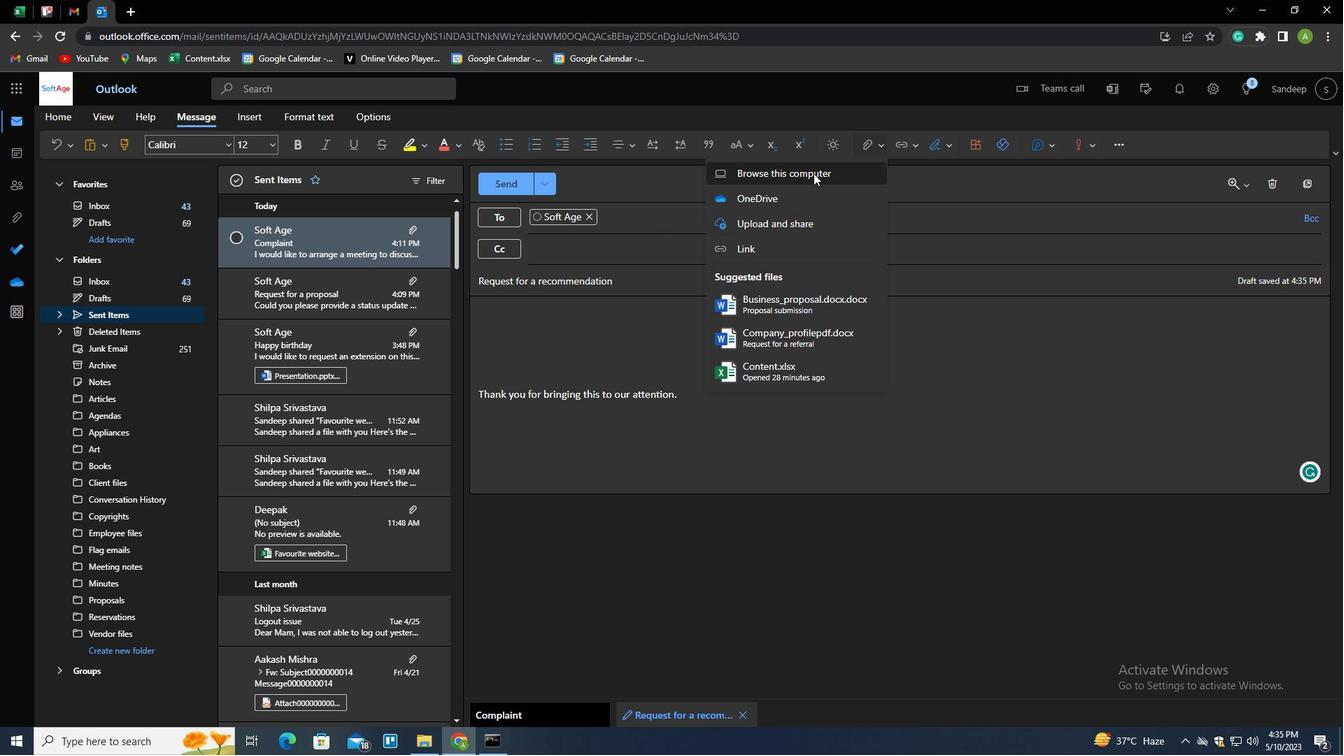 
Action: Mouse moved to (204, 148)
Screenshot: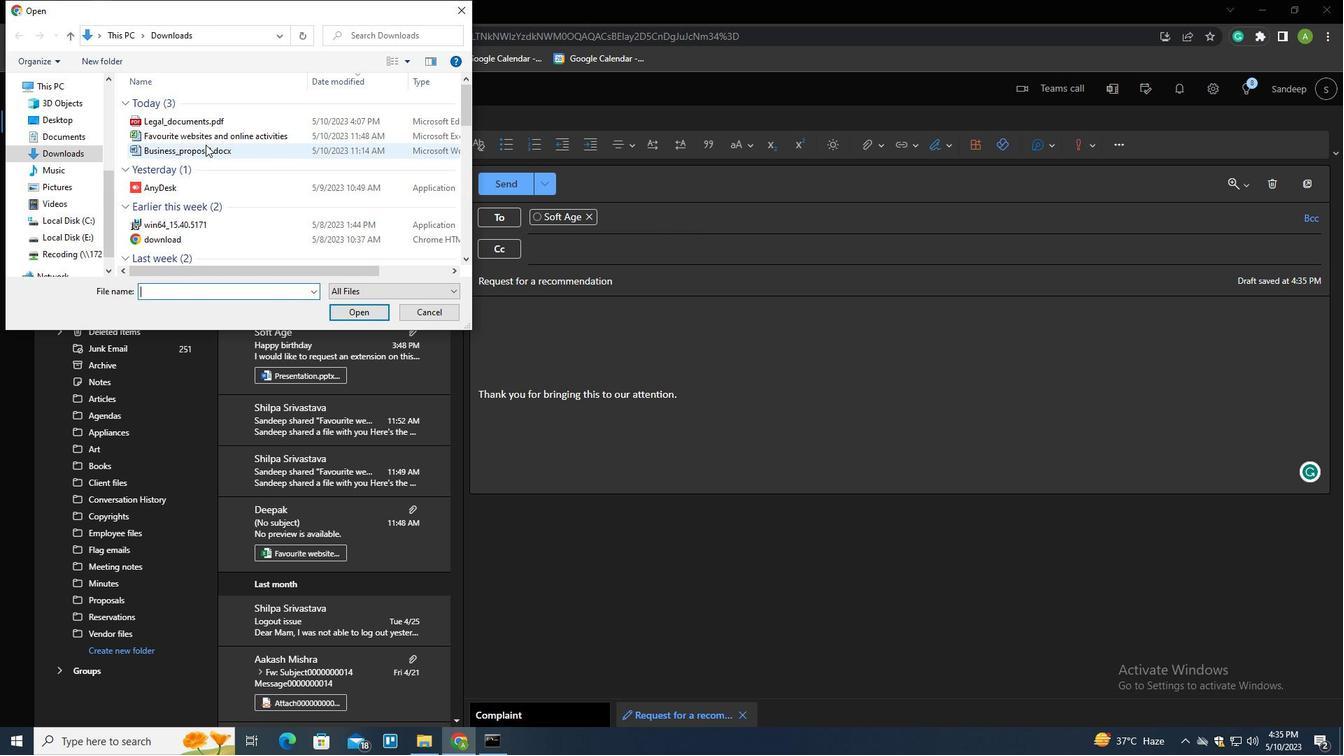 
Action: Mouse pressed left at (204, 148)
Screenshot: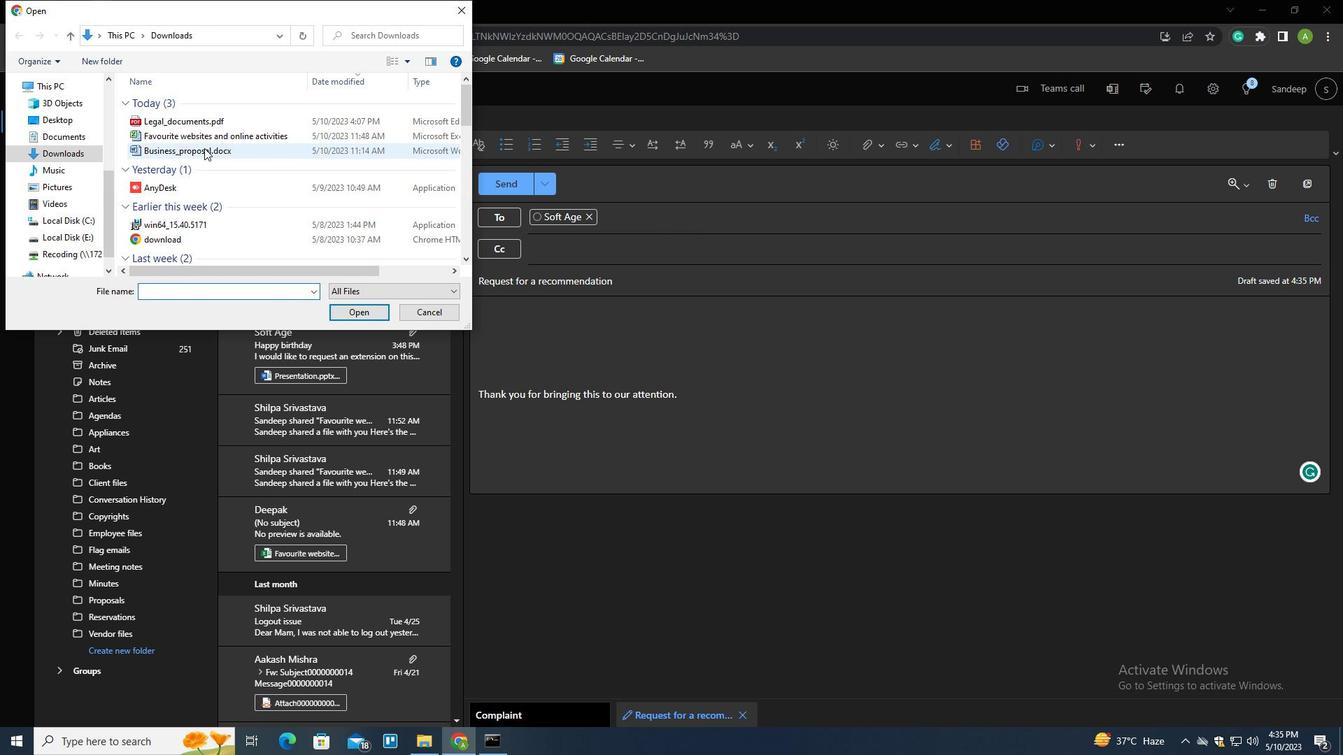 
Action: Mouse pressed right at (204, 148)
Screenshot: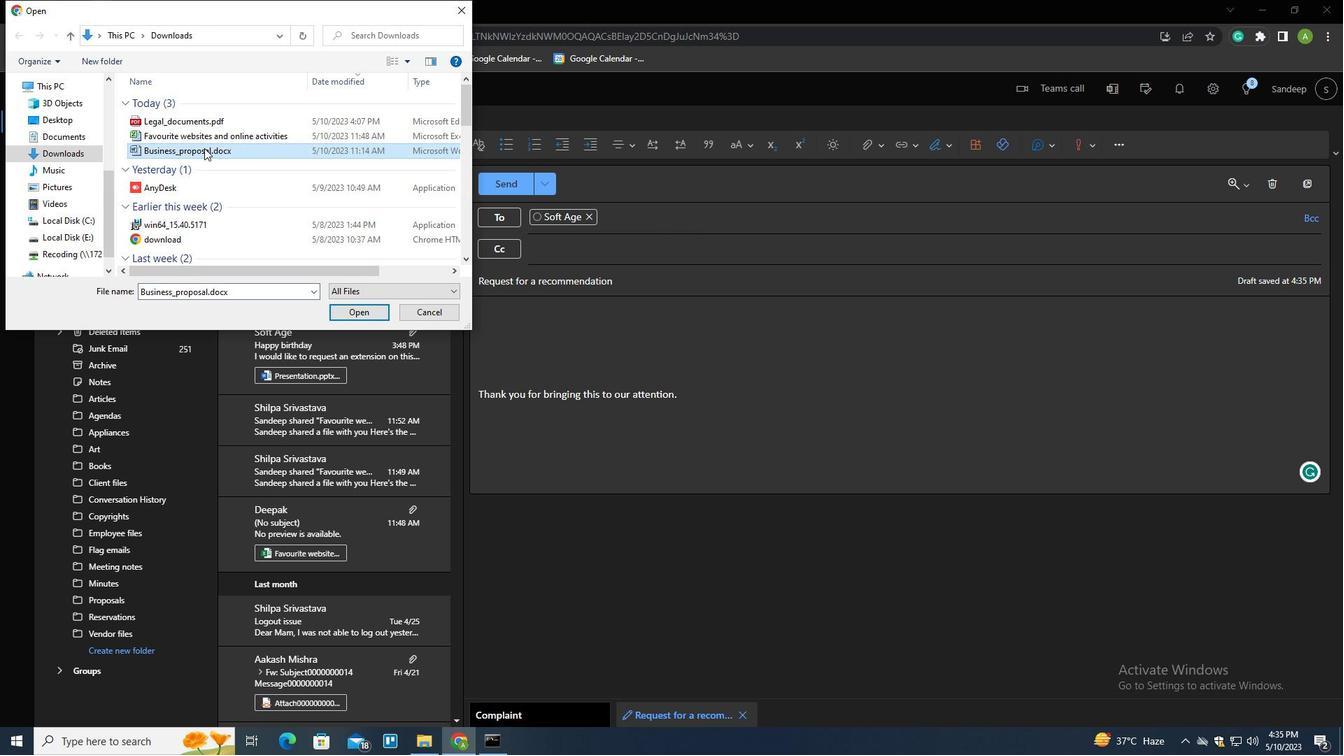 
Action: Mouse moved to (249, 407)
Screenshot: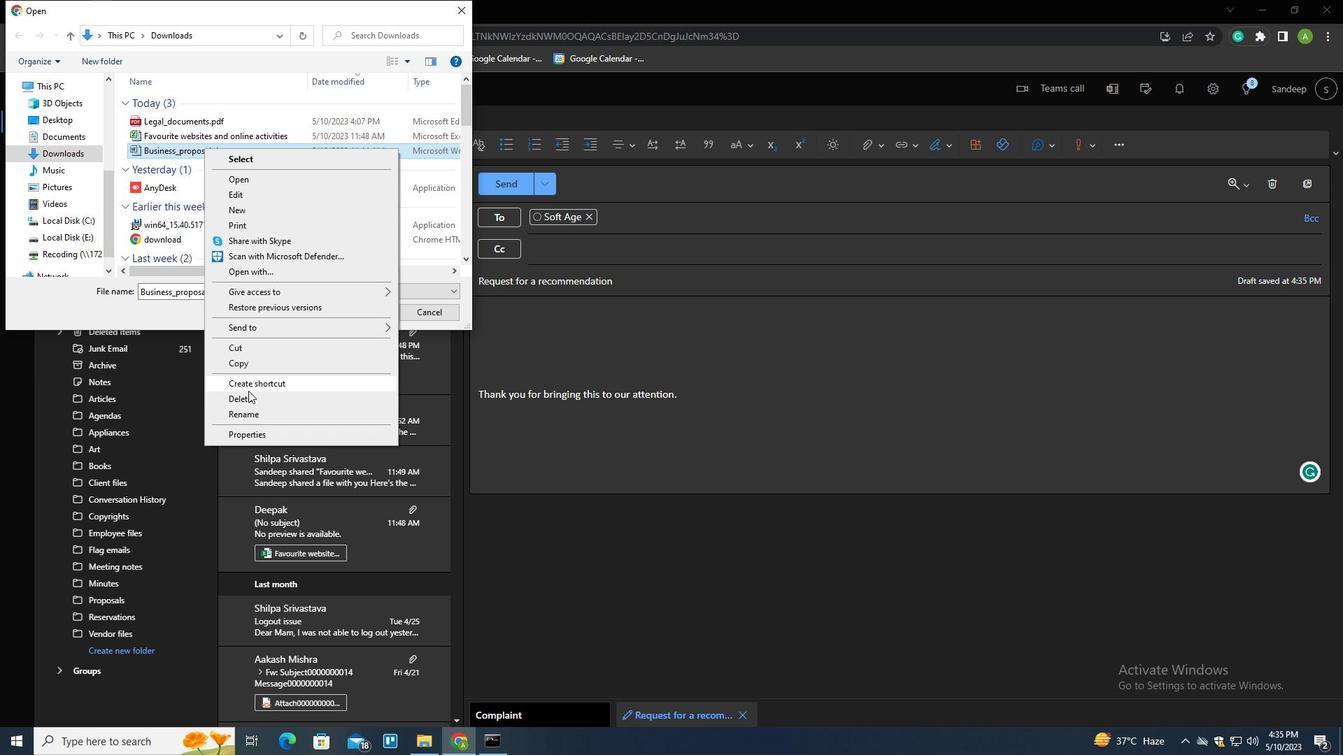 
Action: Mouse pressed left at (249, 407)
Screenshot: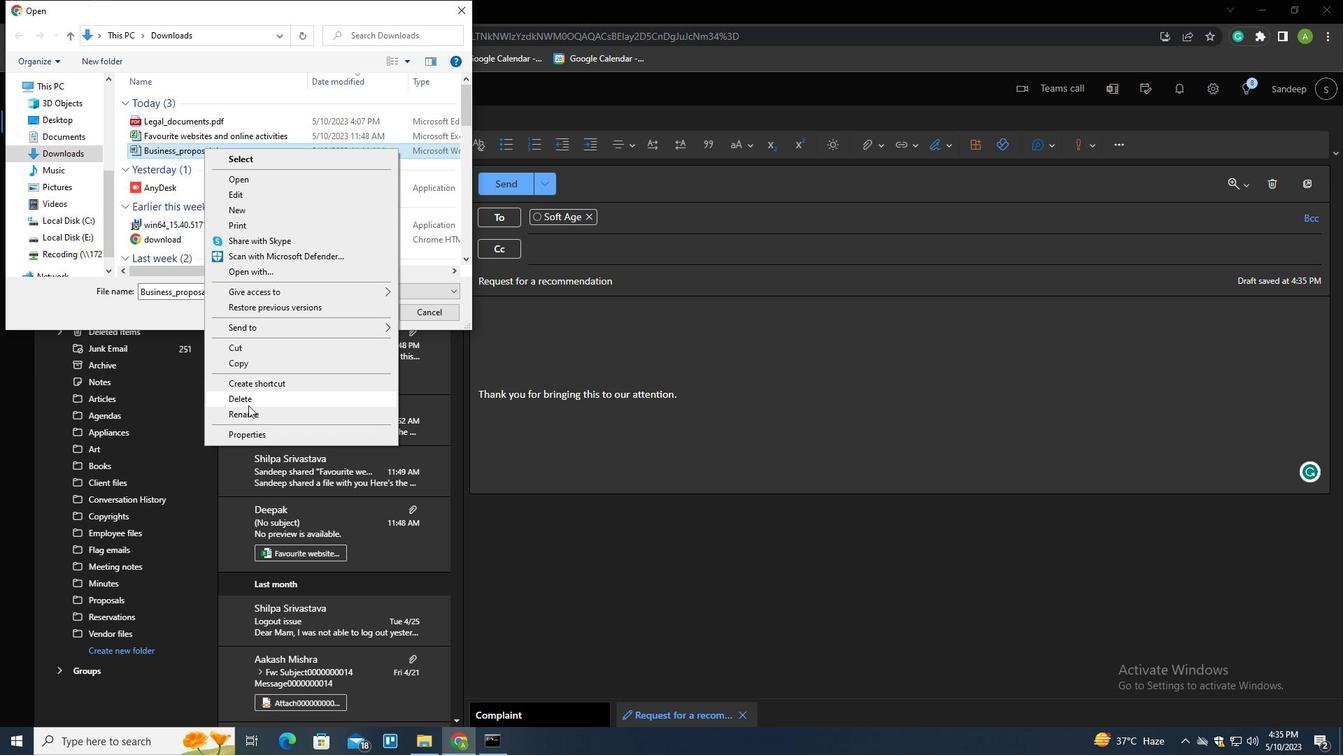 
Action: Key pressed <Key.shift>WHITE<Key.shift>_PAPER.DOCX
Screenshot: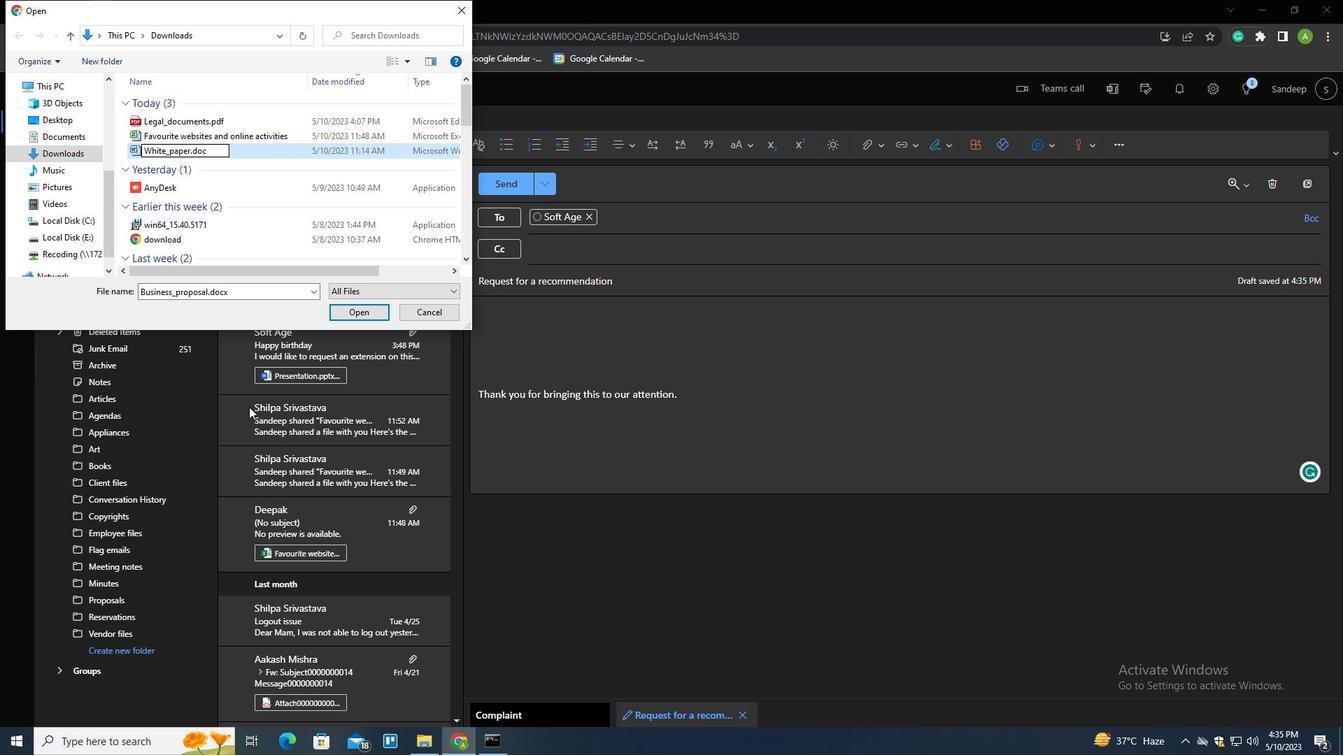 
Action: Mouse moved to (269, 151)
Screenshot: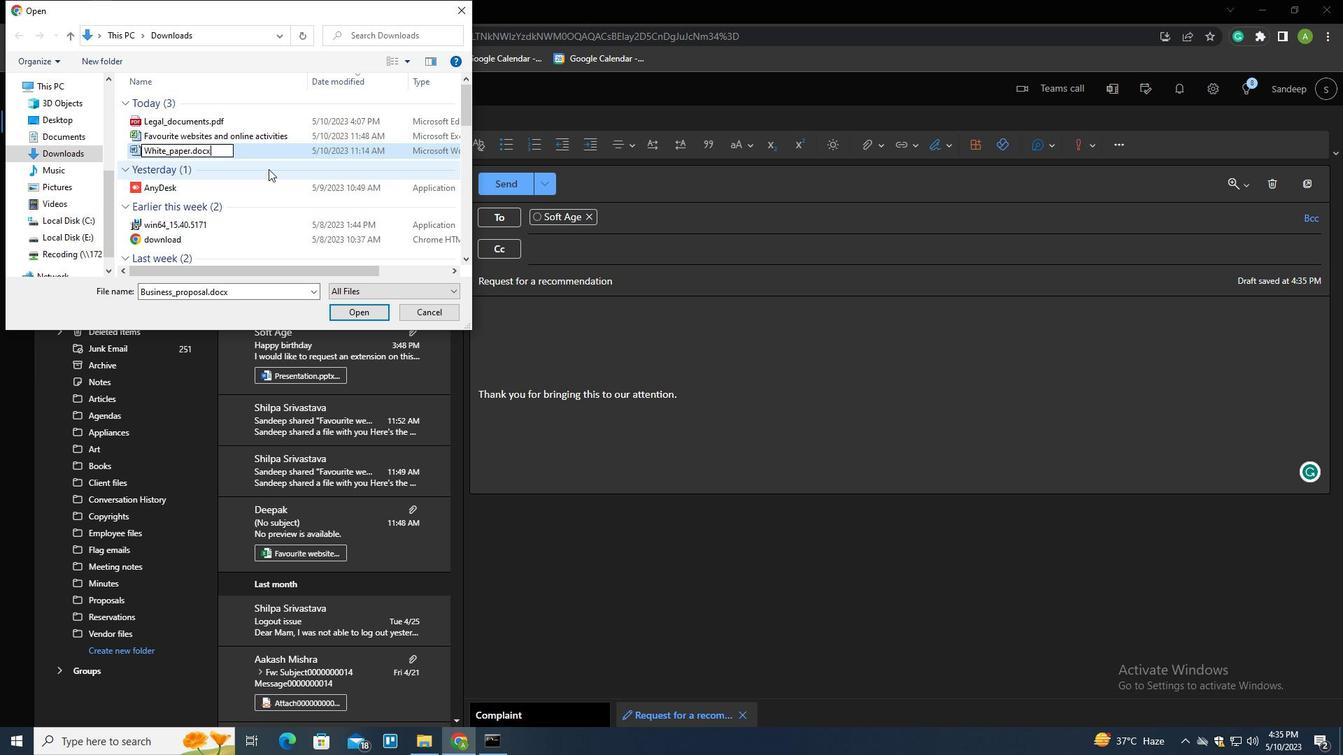 
Action: Mouse pressed left at (269, 151)
Screenshot: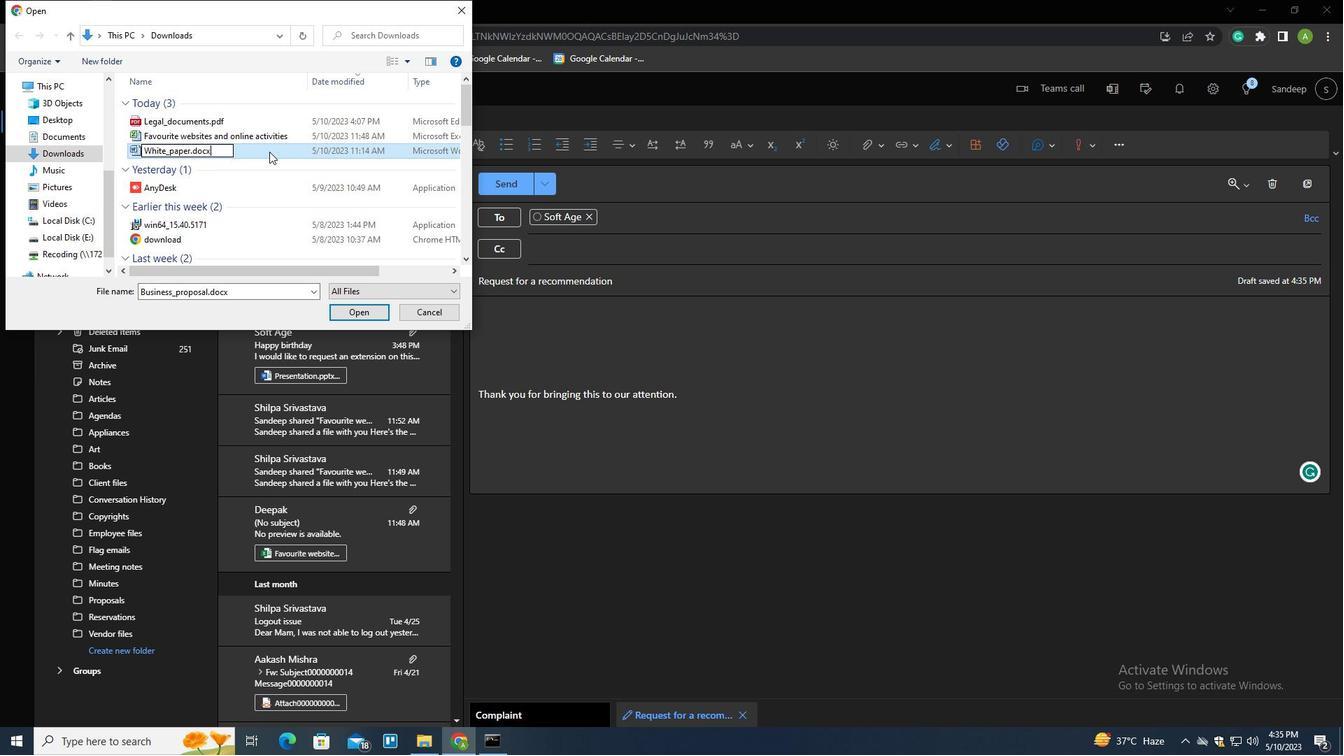 
Action: Mouse moved to (356, 313)
Screenshot: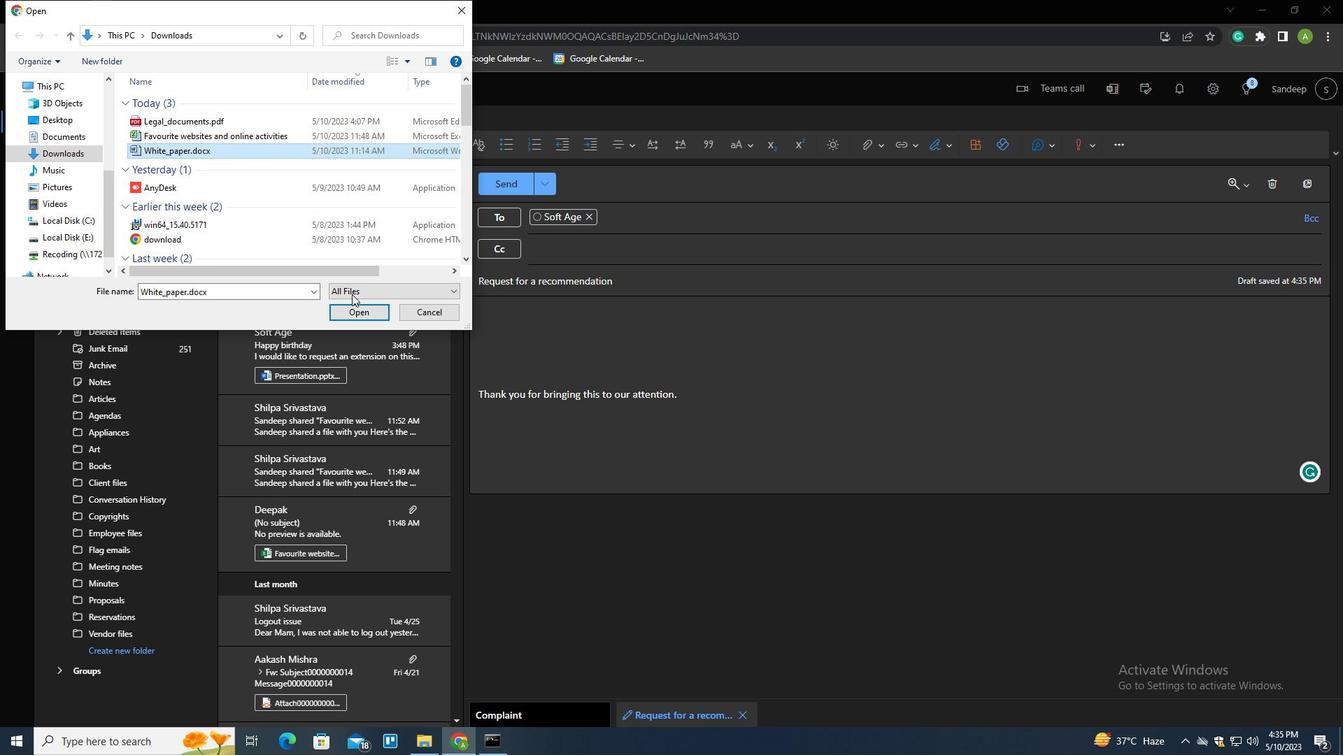 
Action: Mouse pressed left at (356, 313)
Screenshot: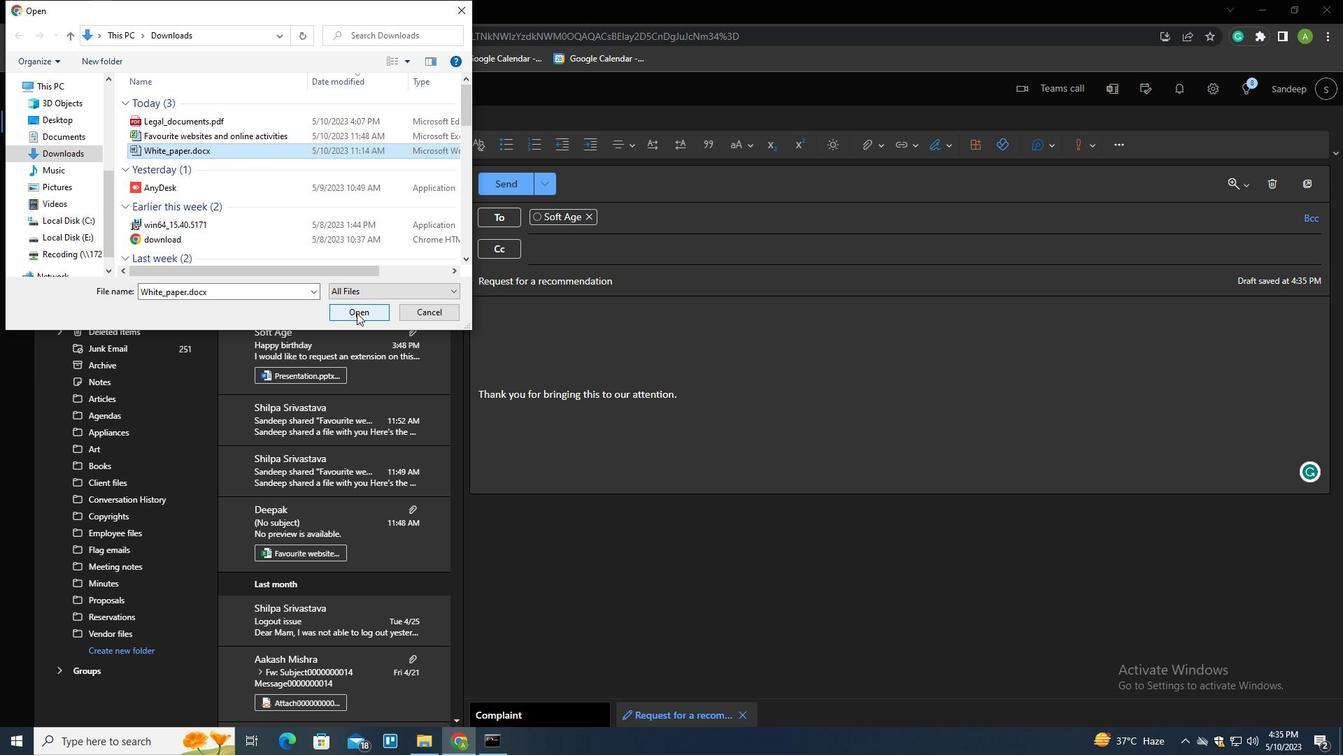 
Action: Mouse moved to (509, 186)
Screenshot: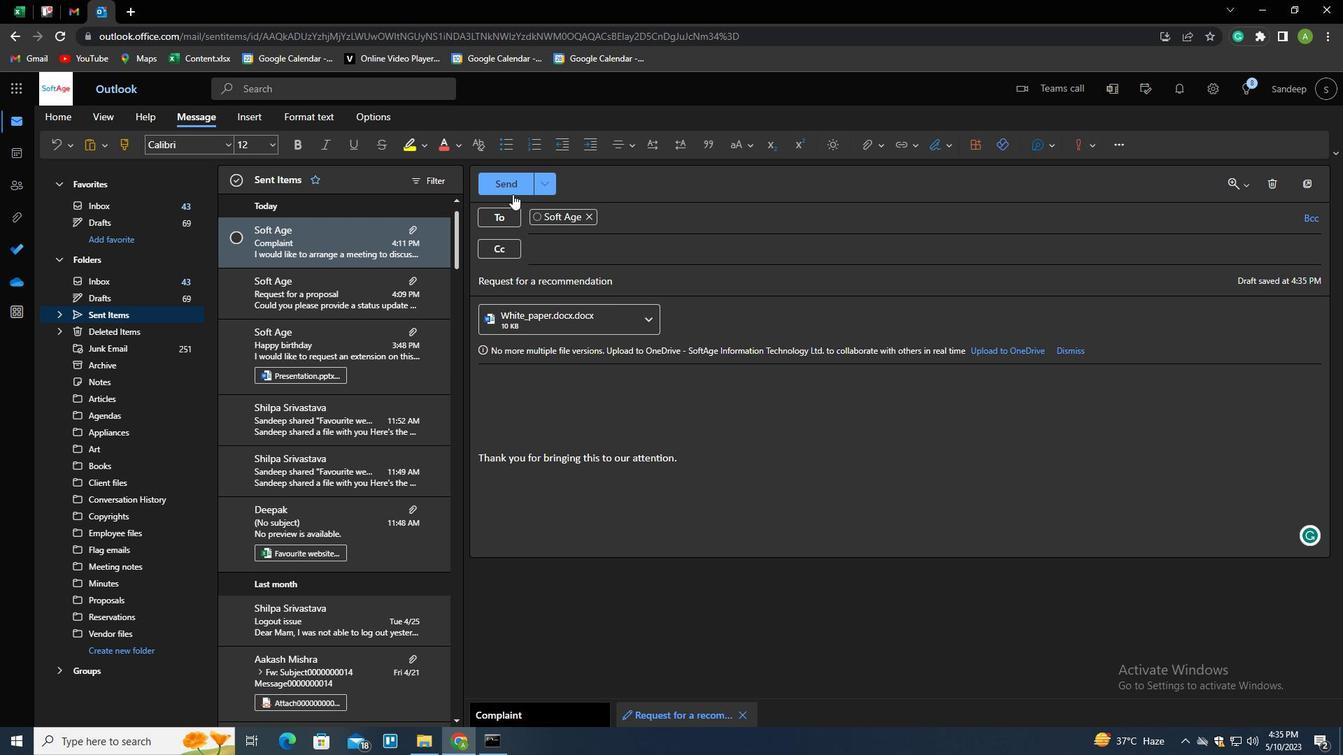 
Action: Mouse pressed left at (509, 186)
Screenshot: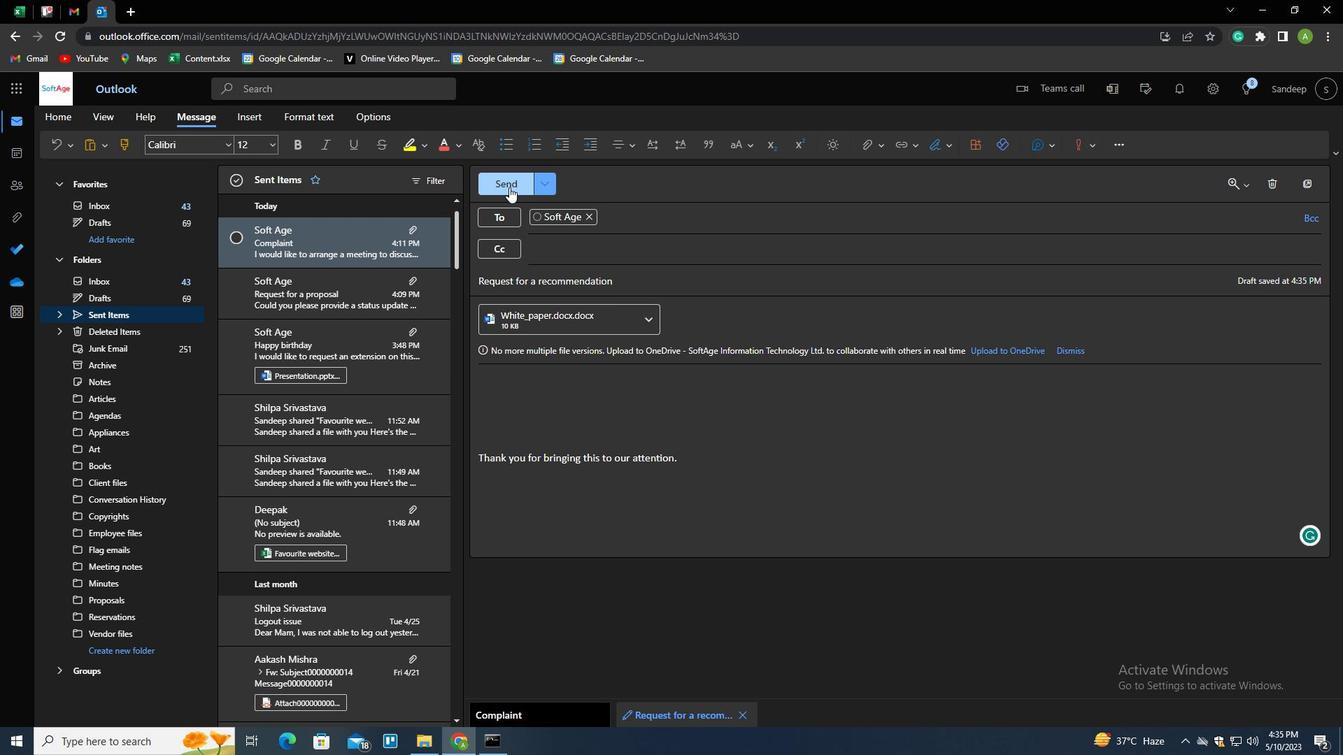 
Action: Mouse moved to (116, 311)
Screenshot: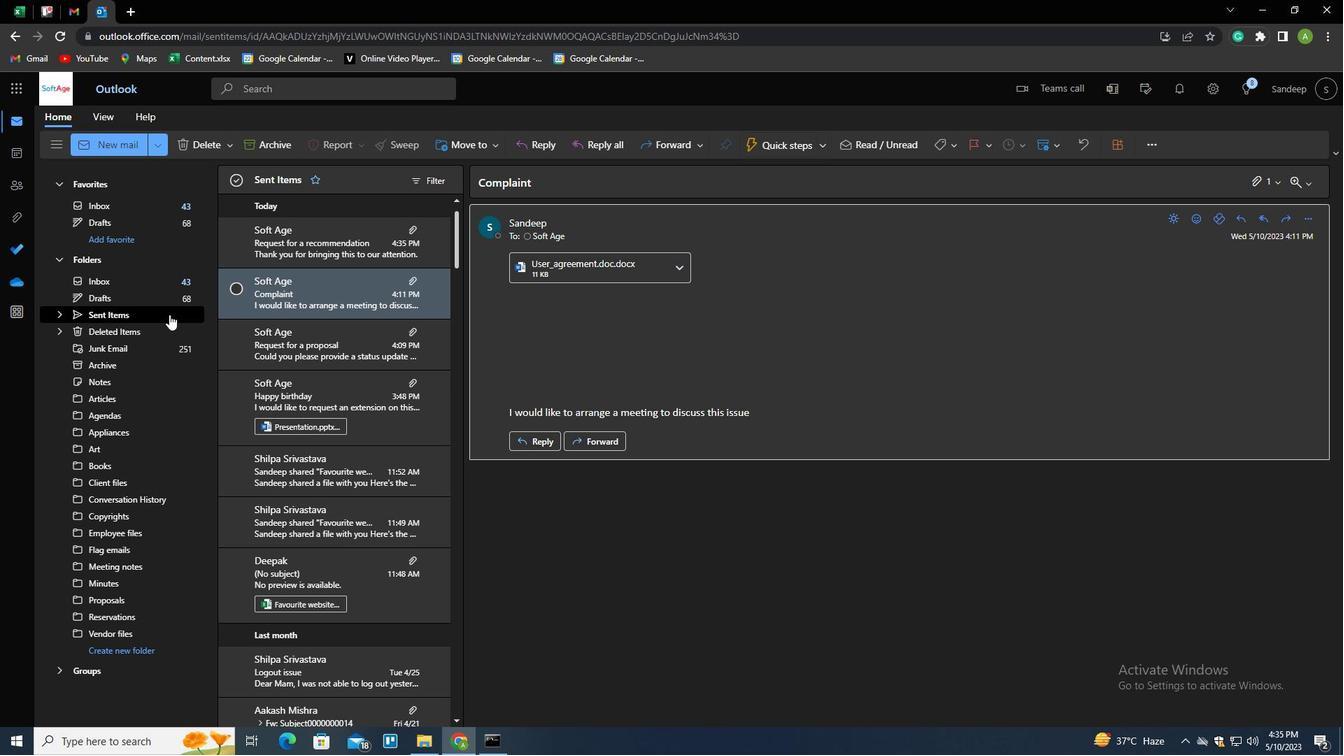
Action: Mouse pressed left at (116, 311)
Screenshot: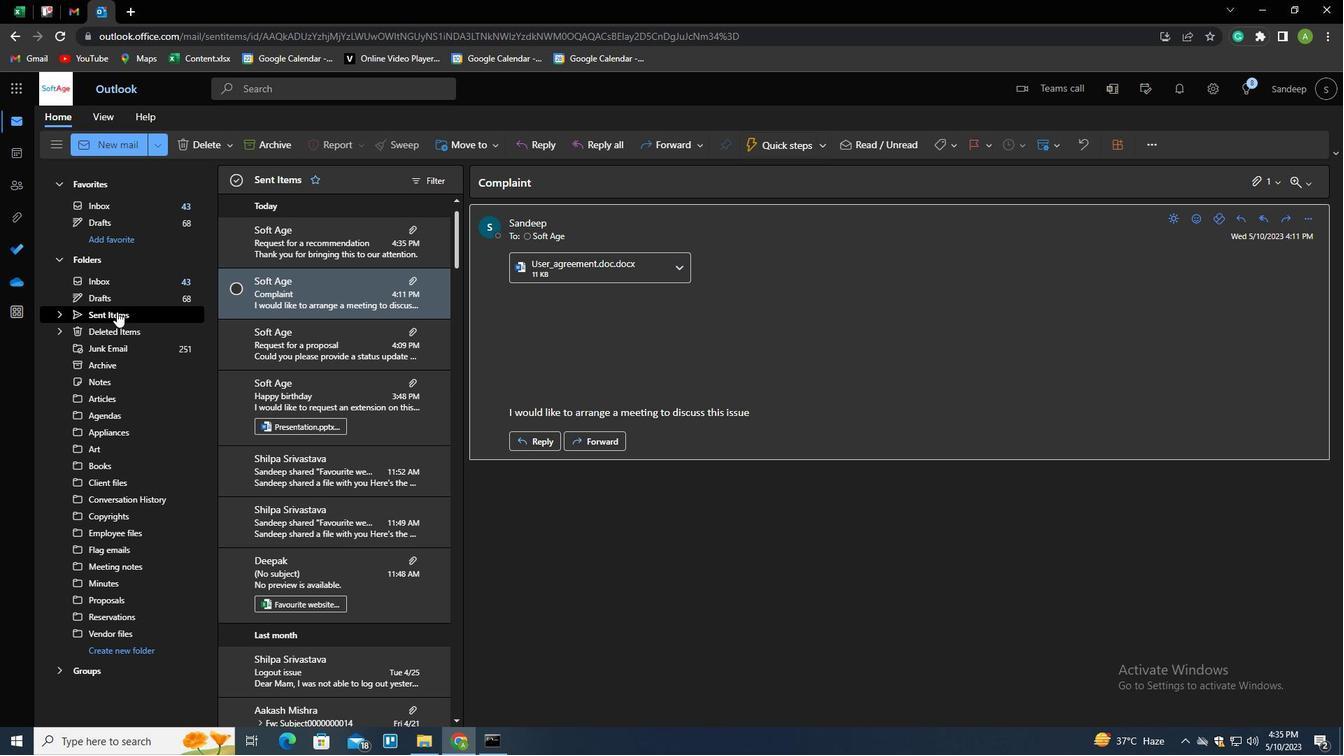 
Action: Mouse moved to (315, 216)
Screenshot: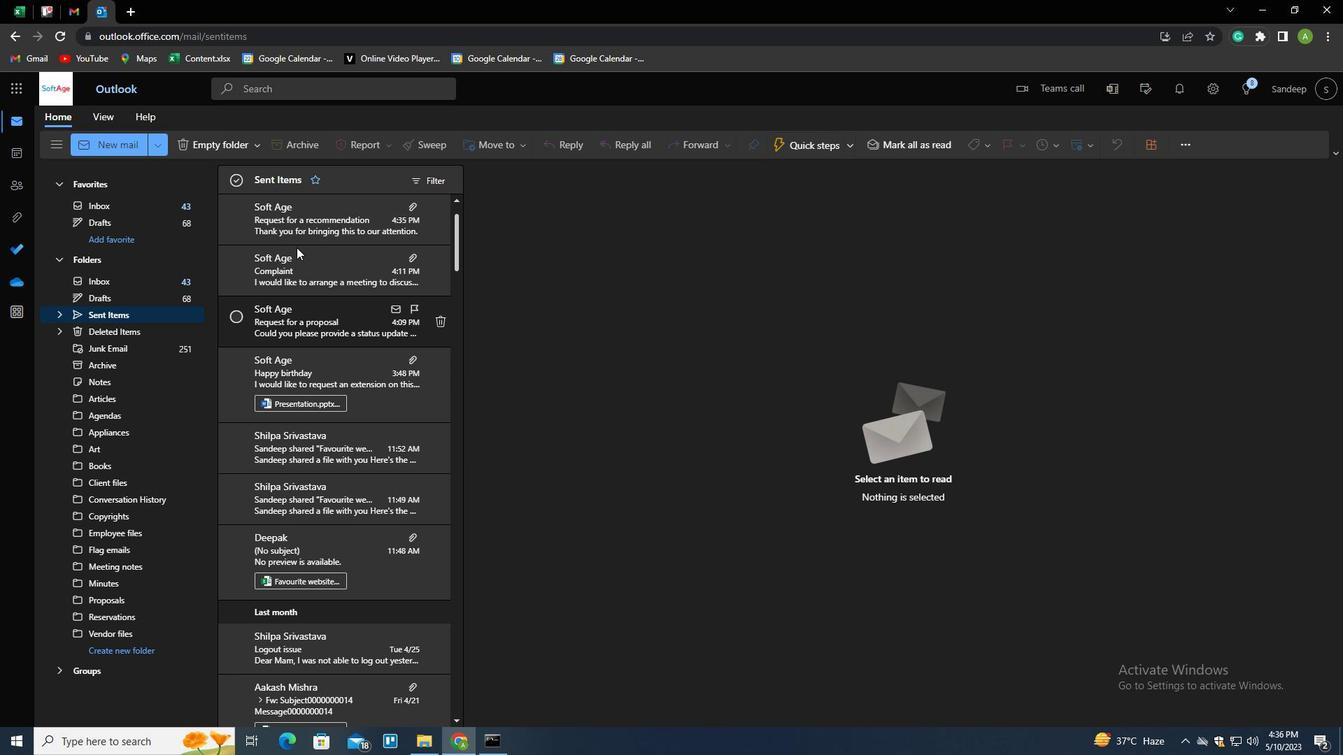 
Action: Mouse pressed right at (315, 216)
Screenshot: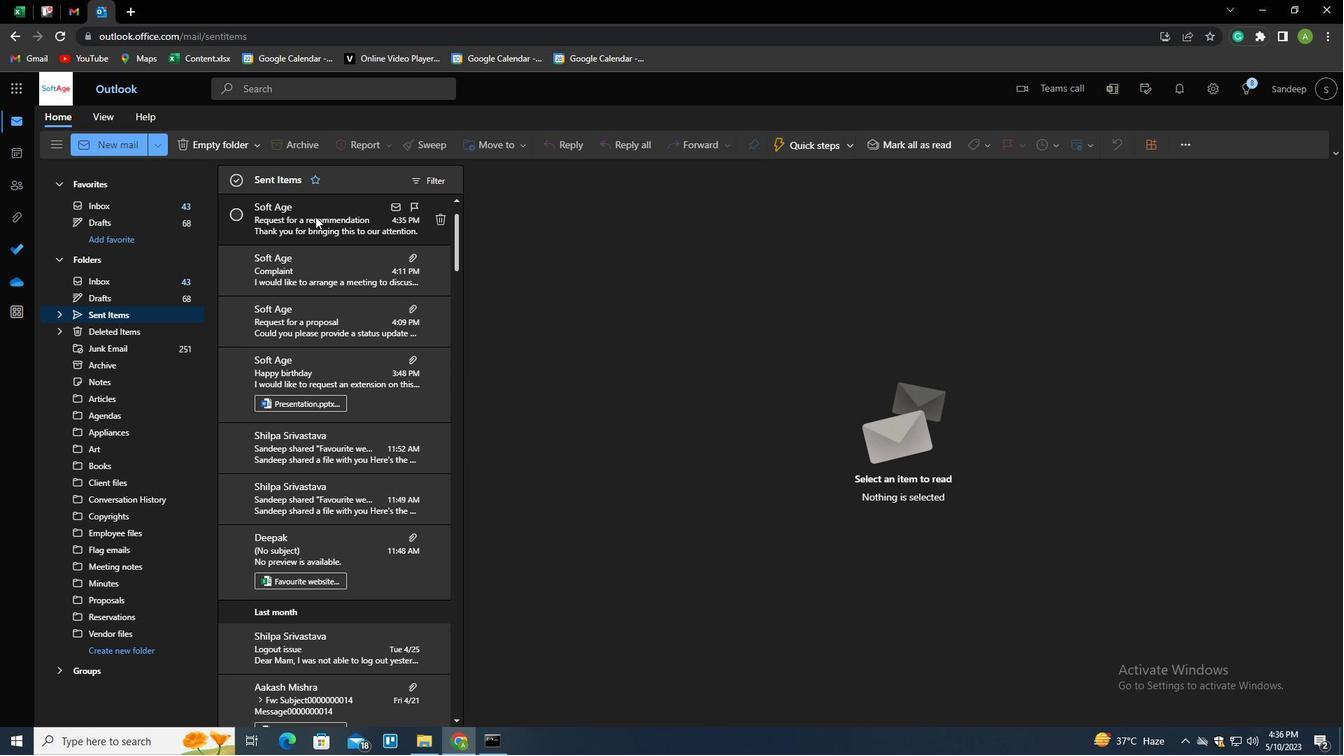 
Action: Mouse moved to (339, 272)
Screenshot: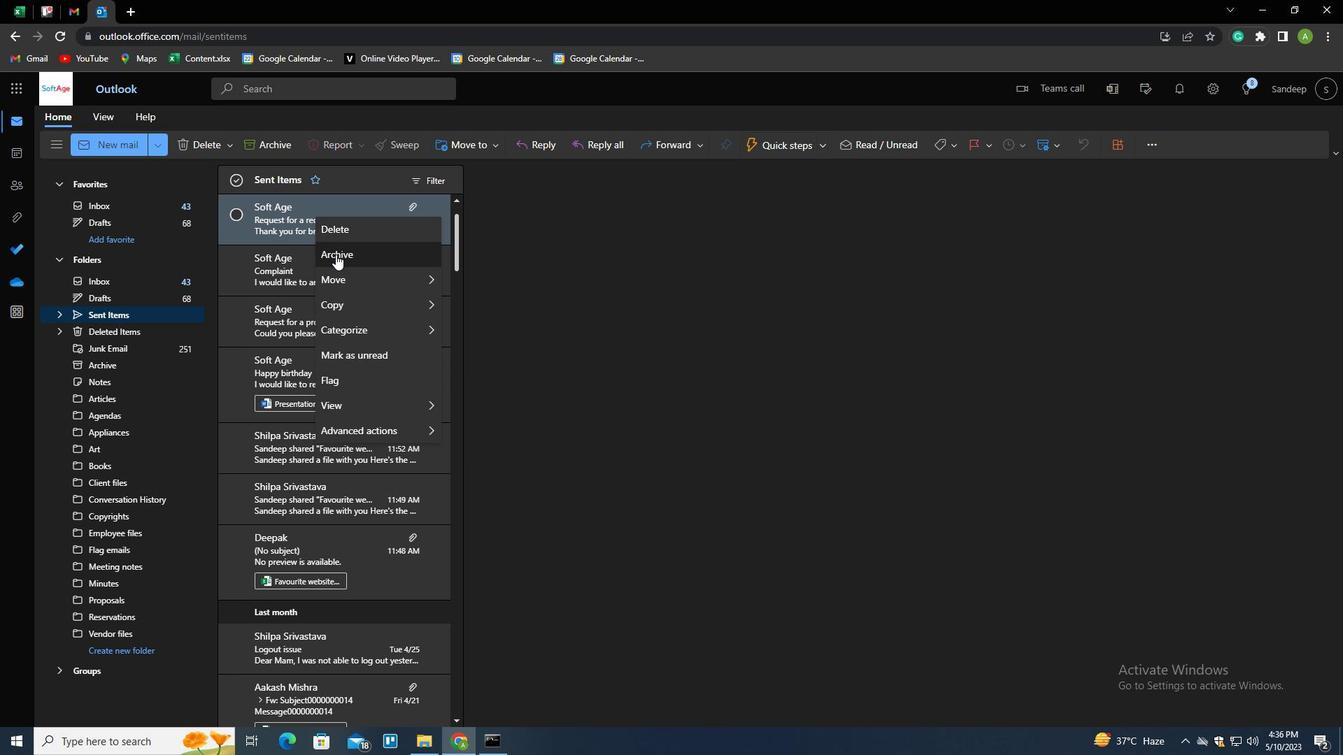 
Action: Mouse pressed left at (339, 272)
Screenshot: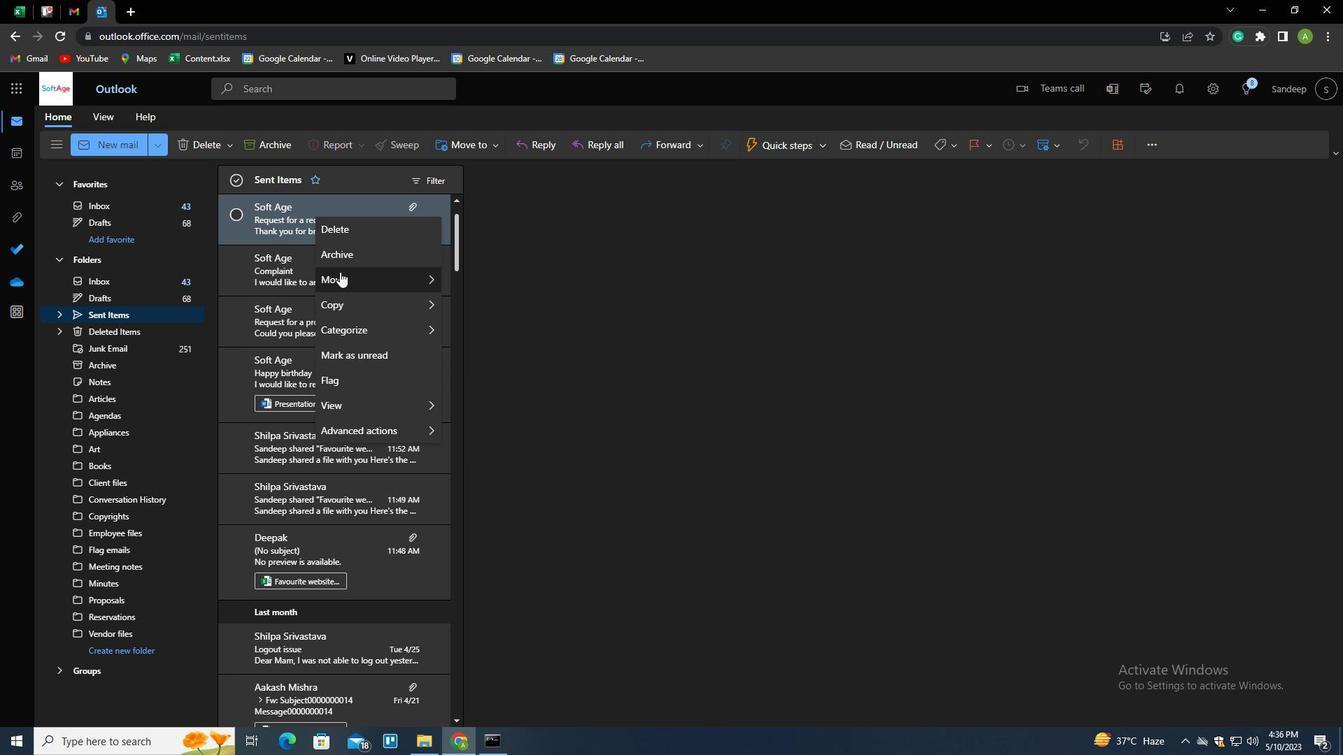 
Action: Mouse moved to (139, 649)
Screenshot: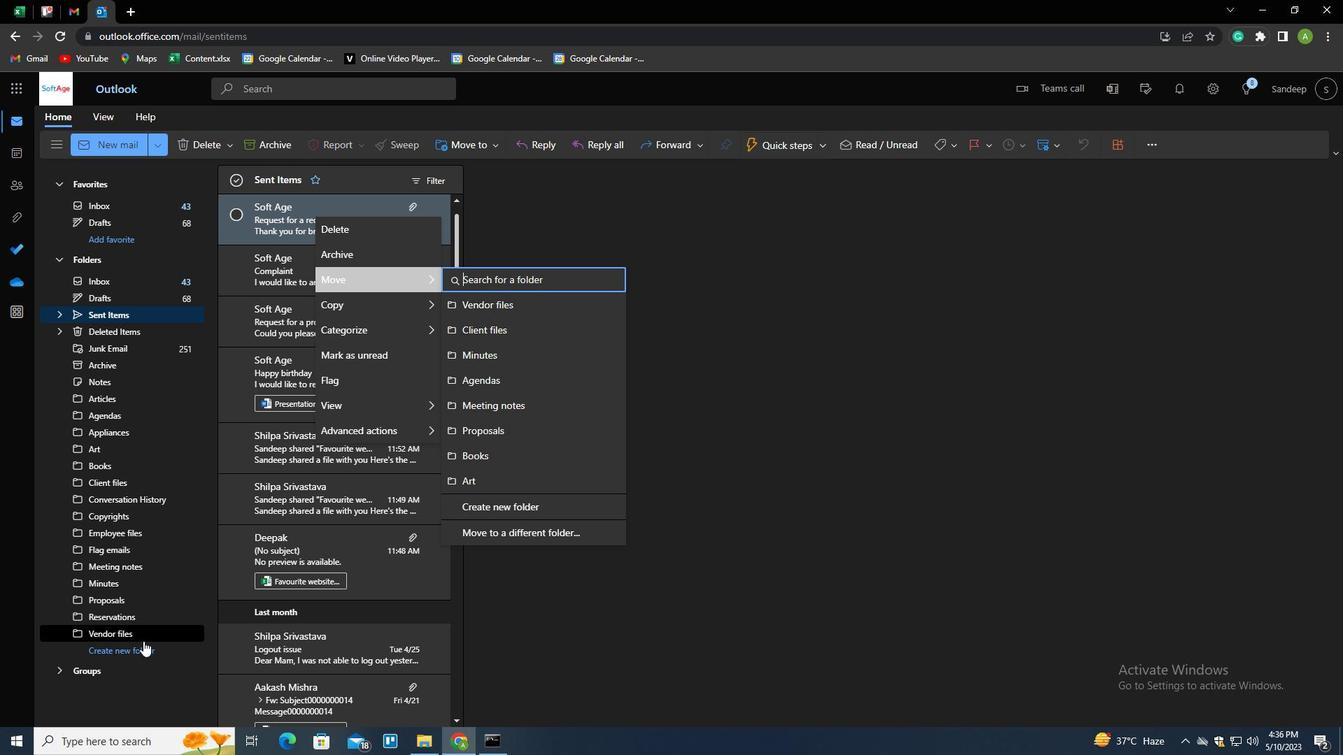 
Action: Mouse pressed left at (139, 649)
Screenshot: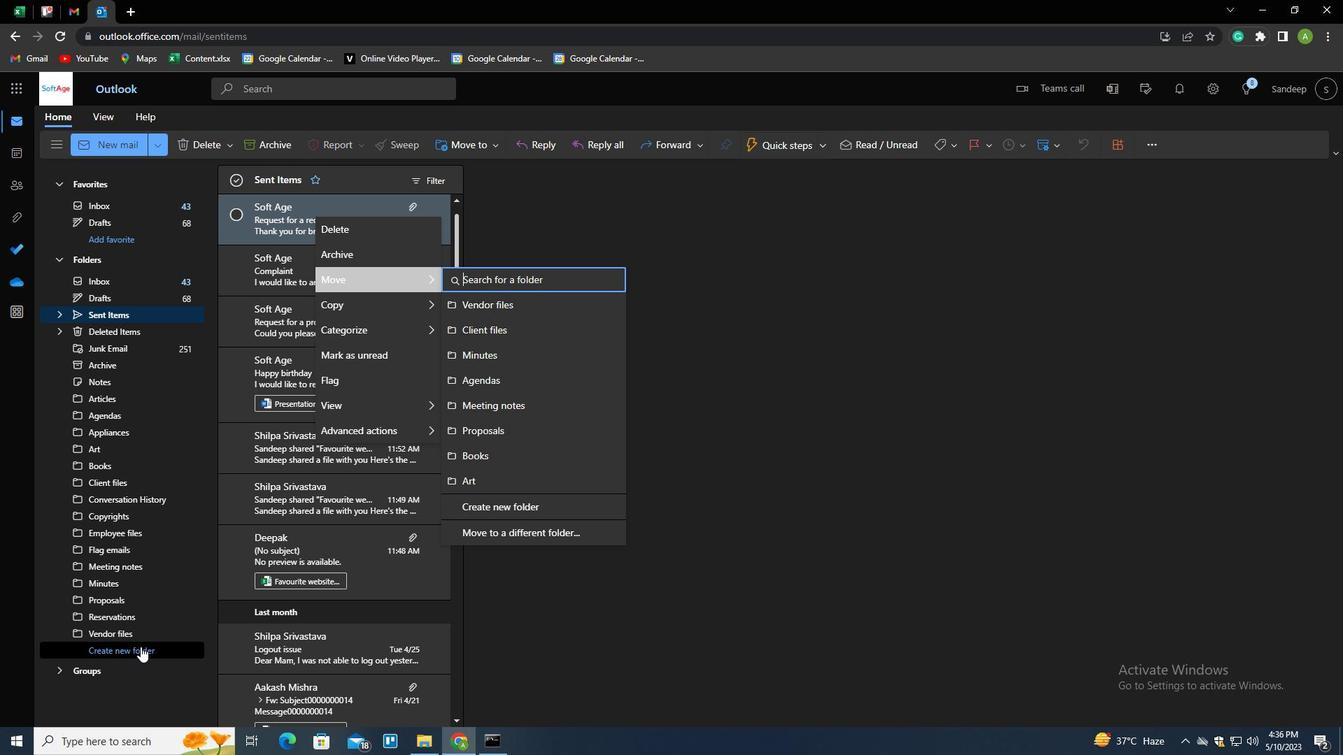 
Action: Mouse moved to (139, 649)
Screenshot: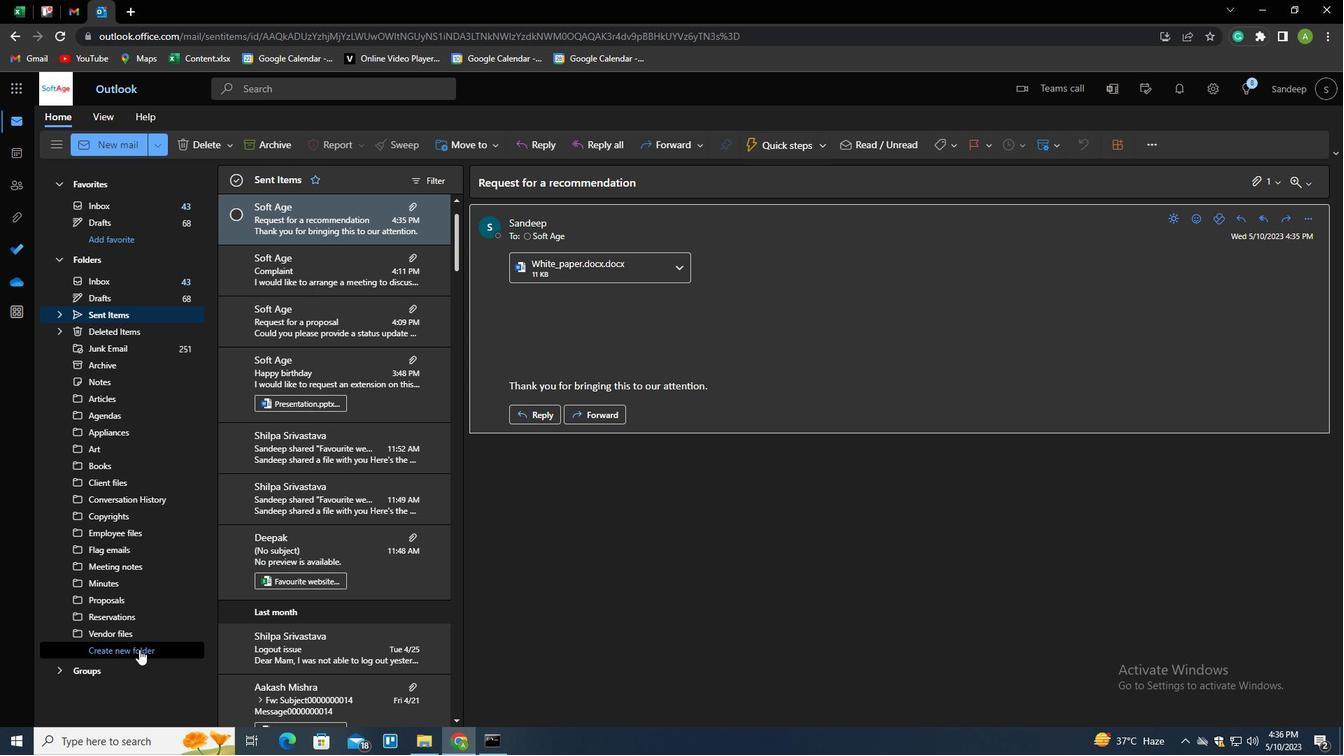 
Action: Mouse pressed left at (139, 649)
Screenshot: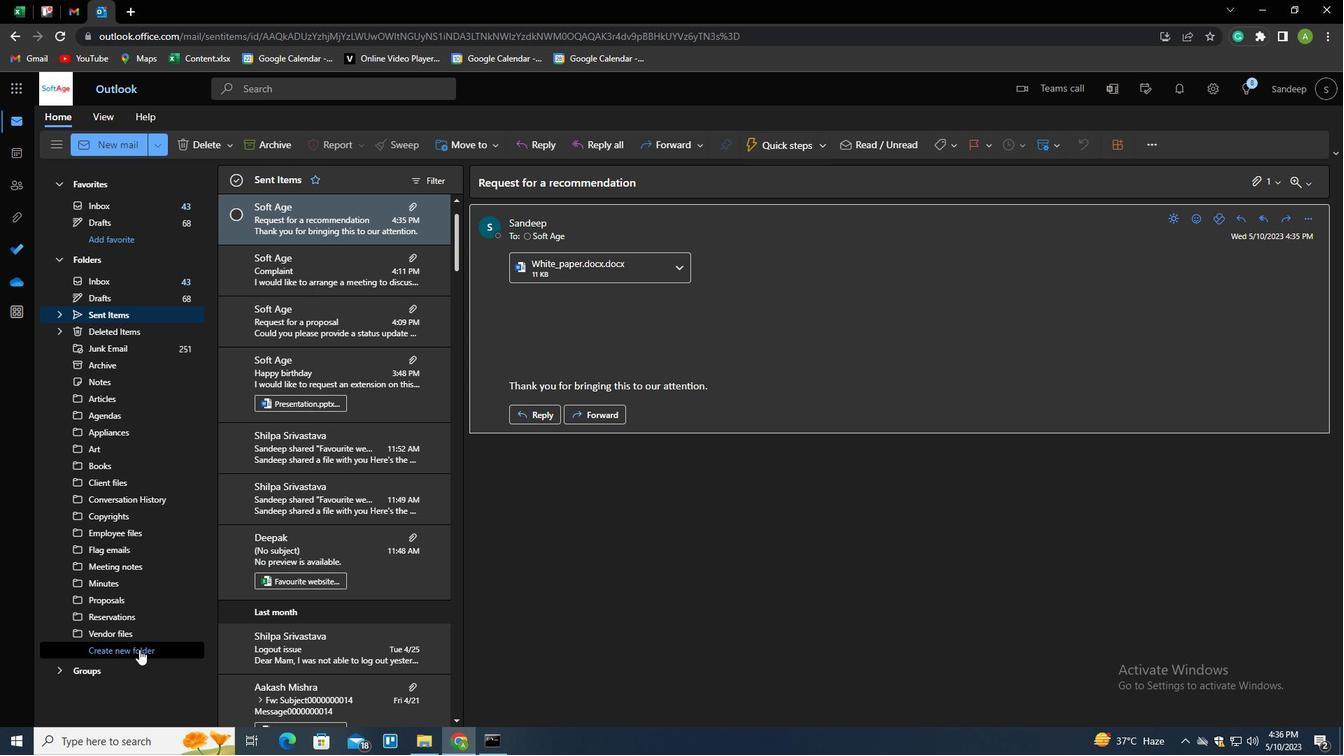 
Action: Key pressed <Key.shift>CUSTOMER<Key.space>SERVICE<Key.enter>
Screenshot: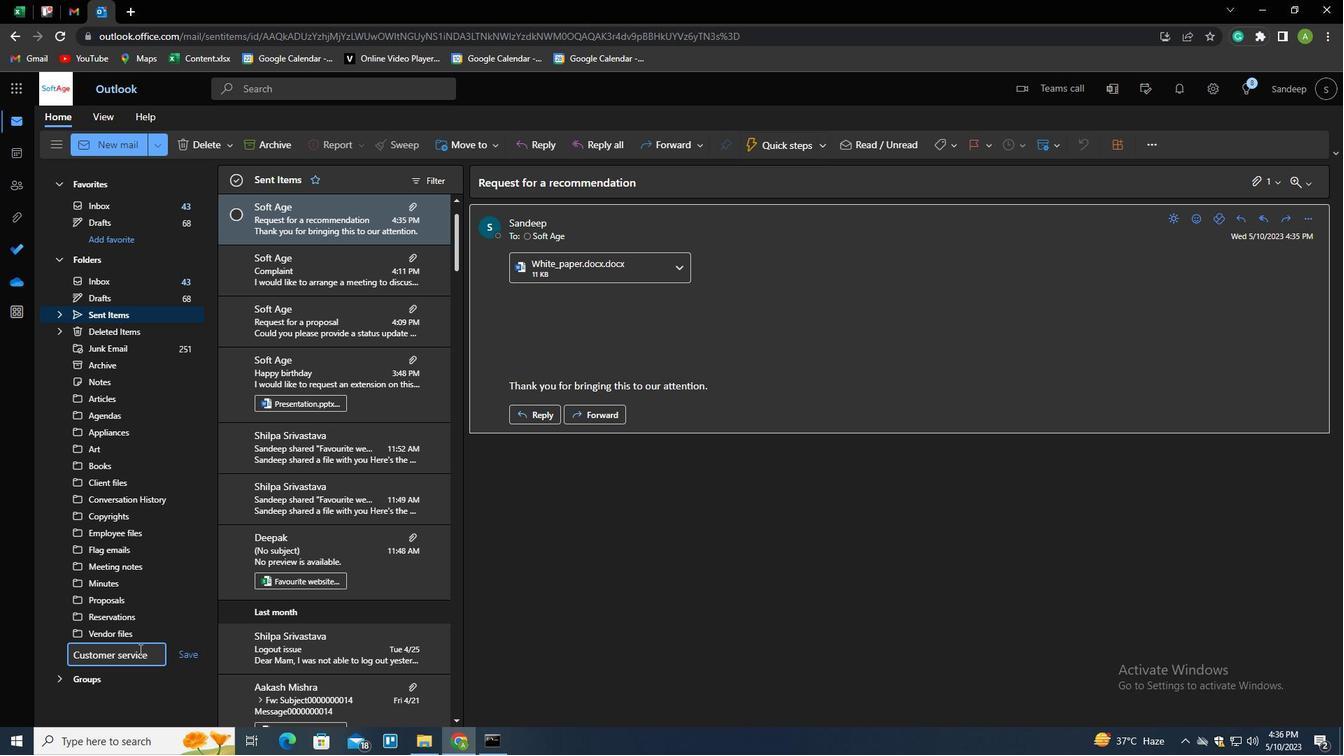 
Action: Mouse moved to (325, 215)
Screenshot: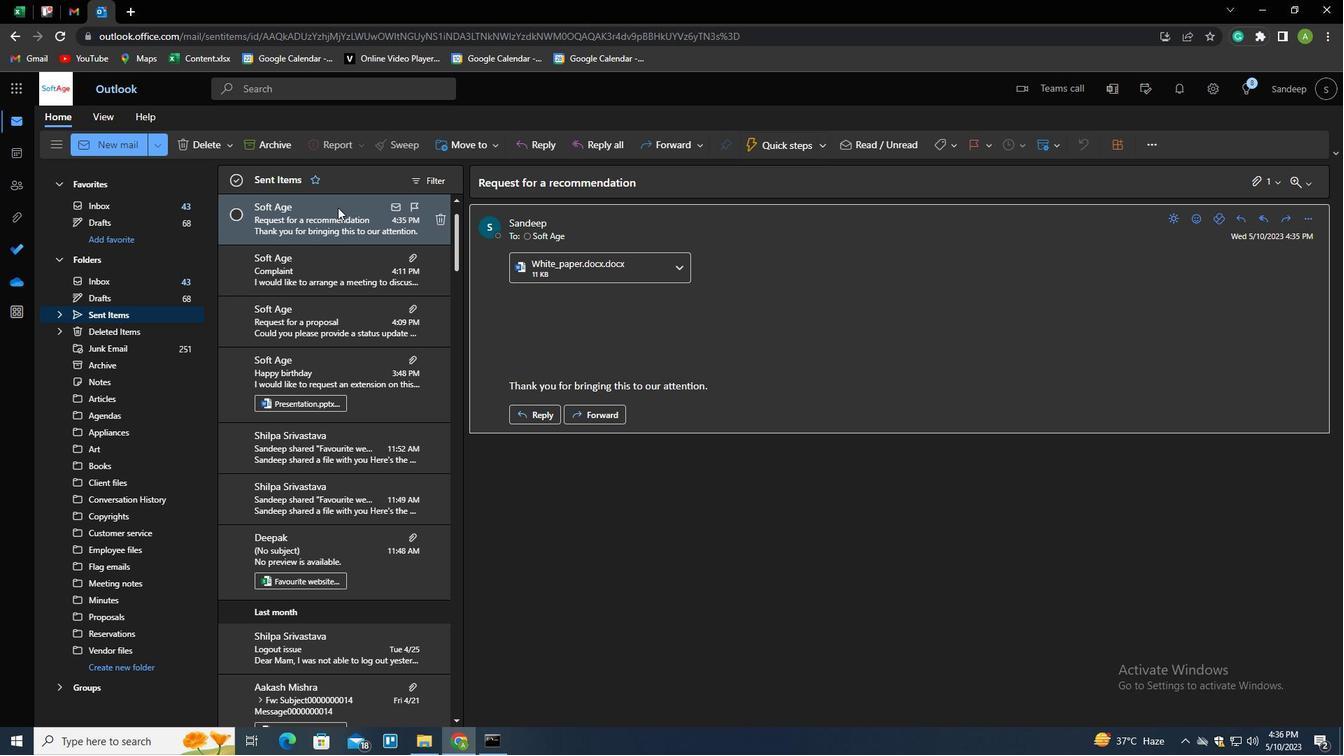 
Action: Mouse pressed right at (325, 215)
Screenshot: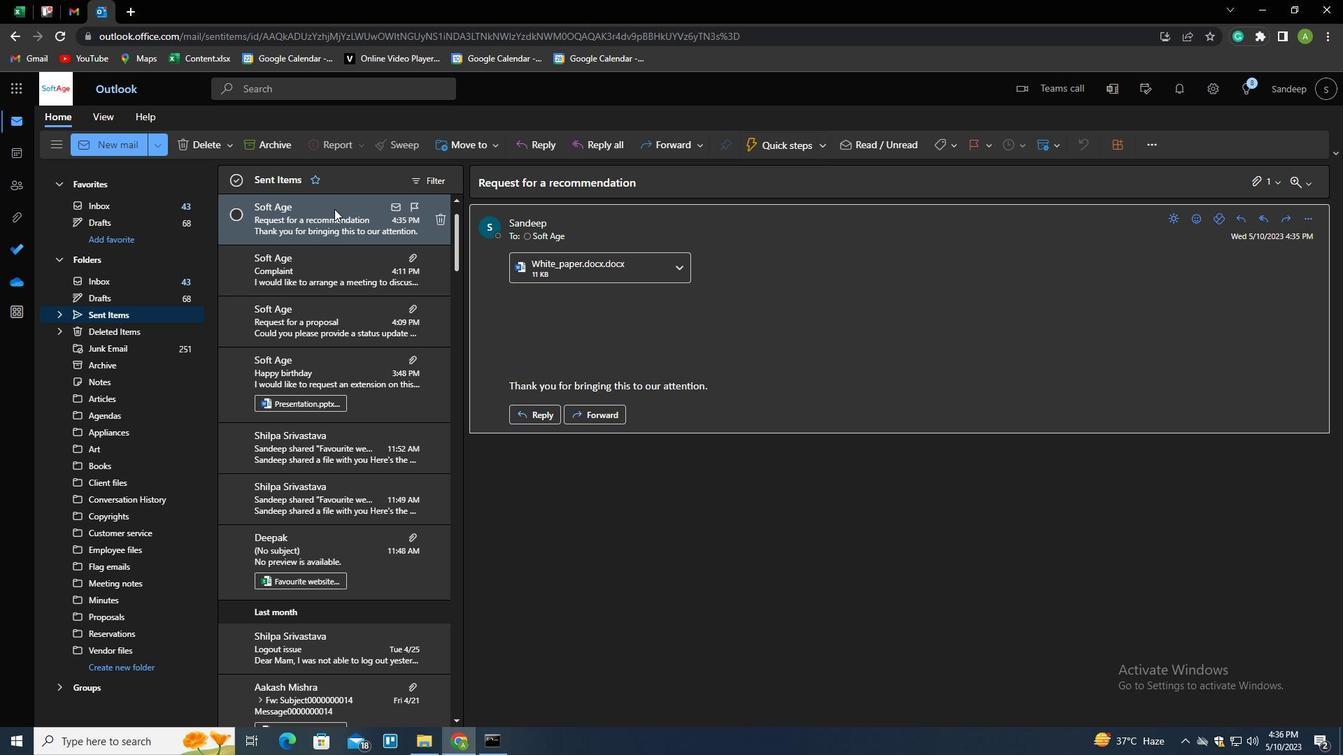 
Action: Mouse moved to (352, 269)
Screenshot: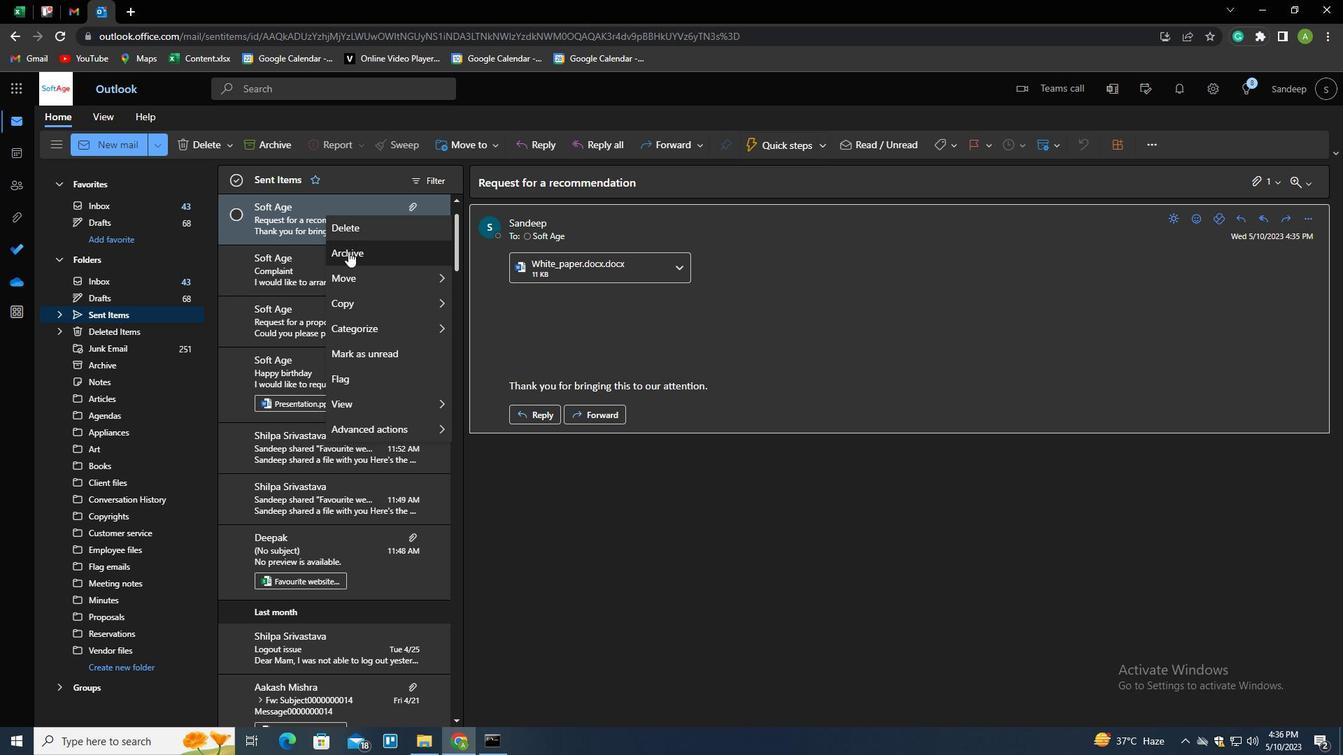 
Action: Mouse pressed left at (352, 269)
Screenshot: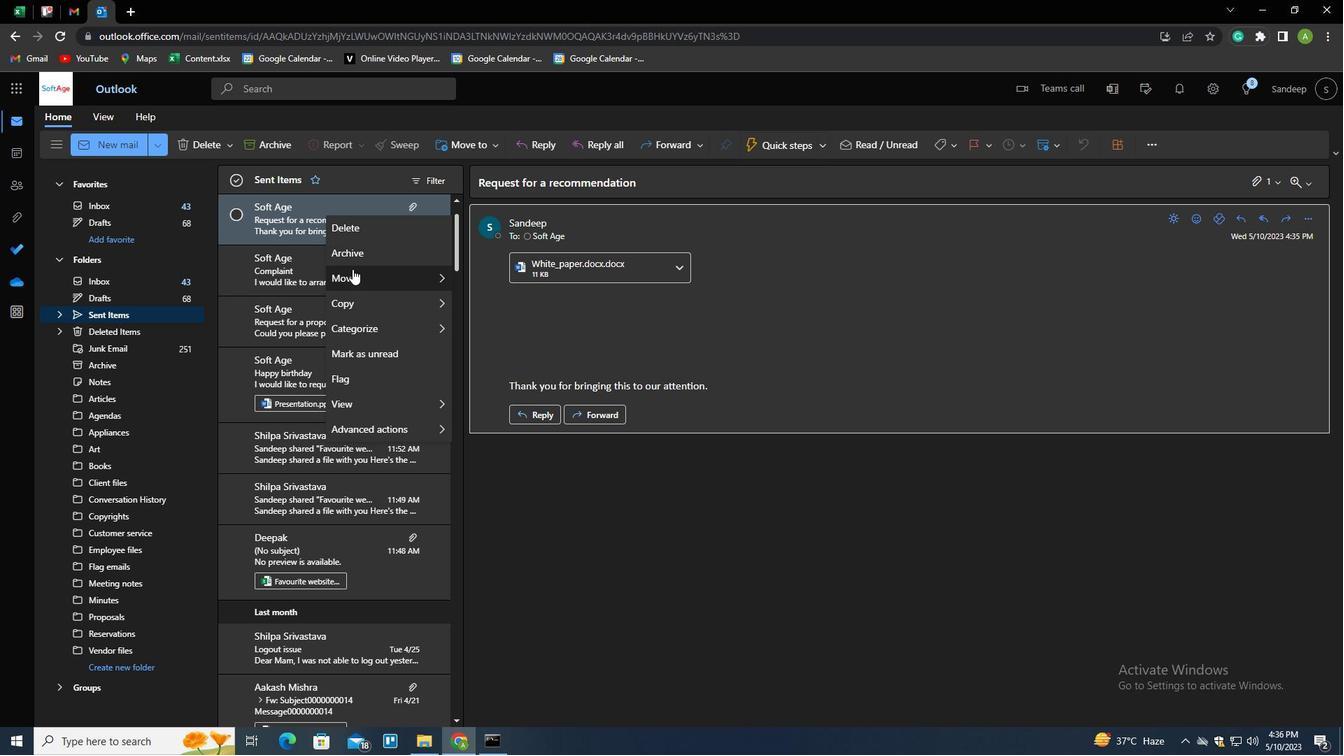 
Action: Mouse moved to (514, 275)
Screenshot: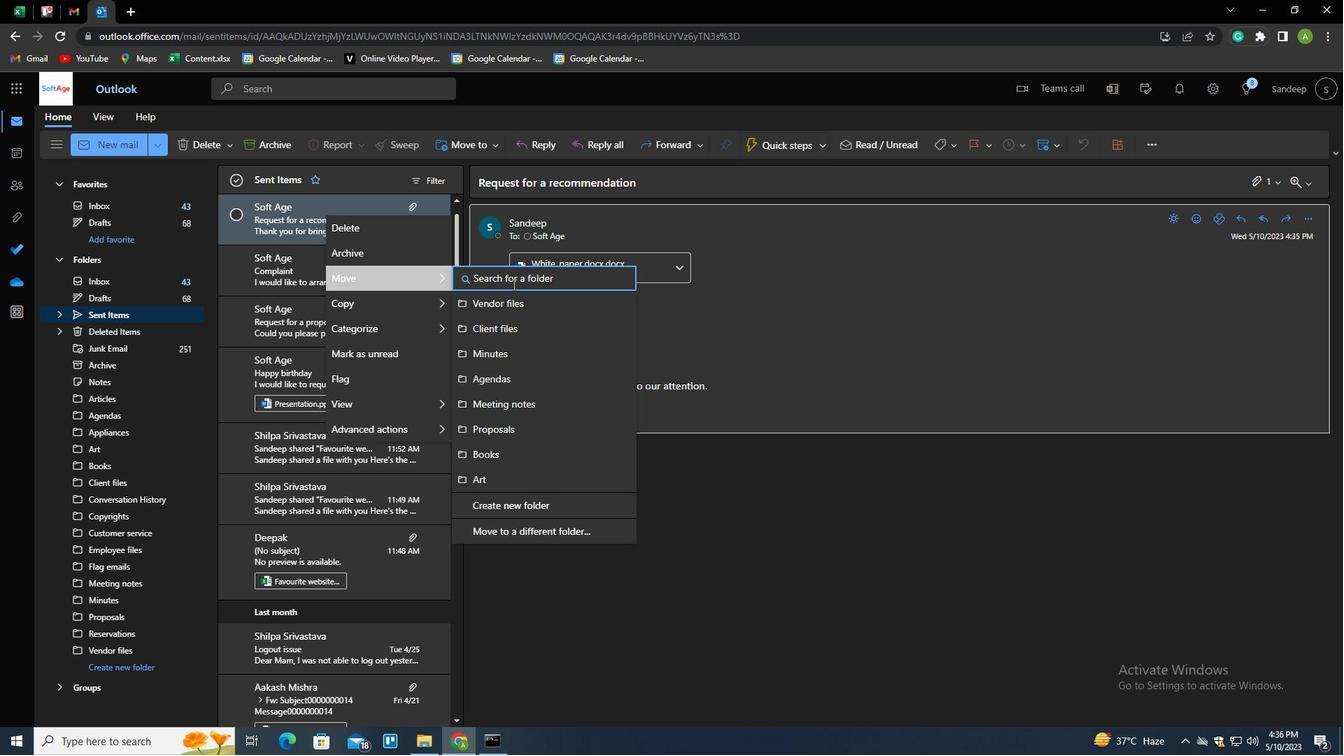 
Action: Mouse pressed left at (514, 275)
Screenshot: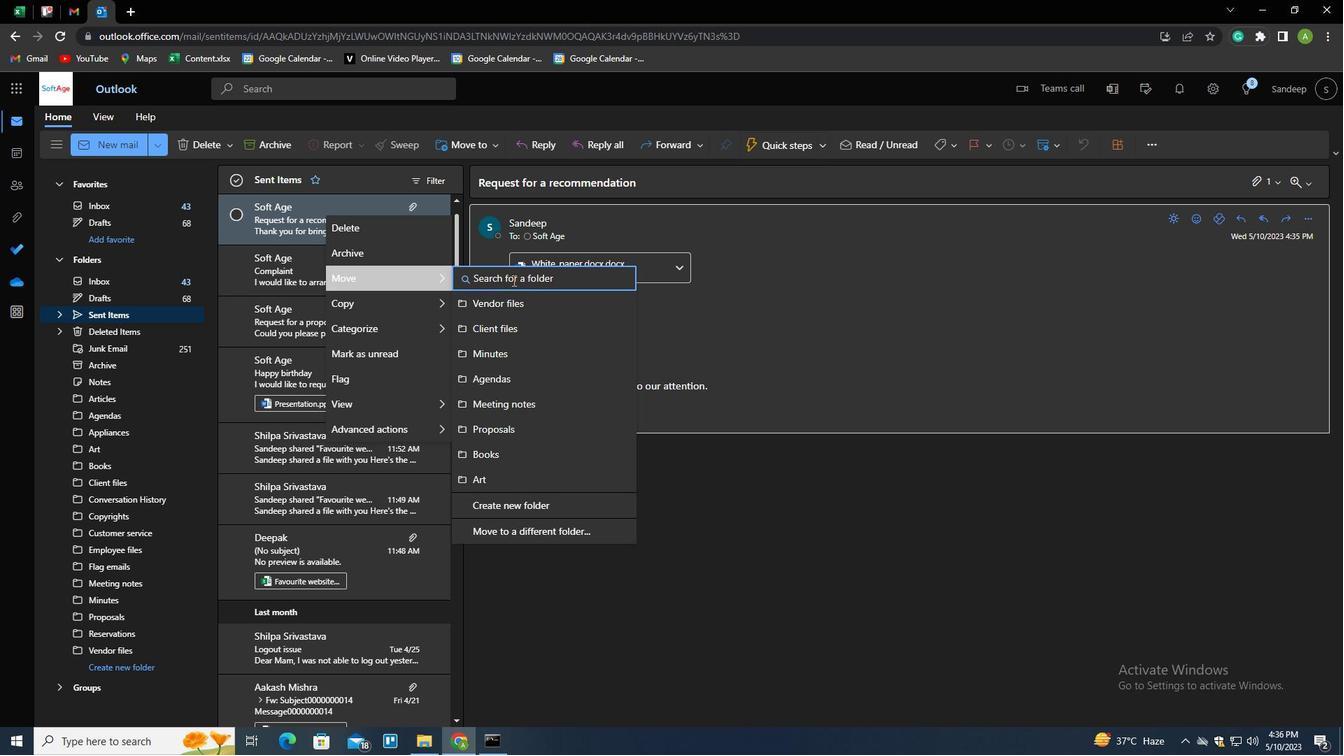
Action: Mouse moved to (514, 276)
Screenshot: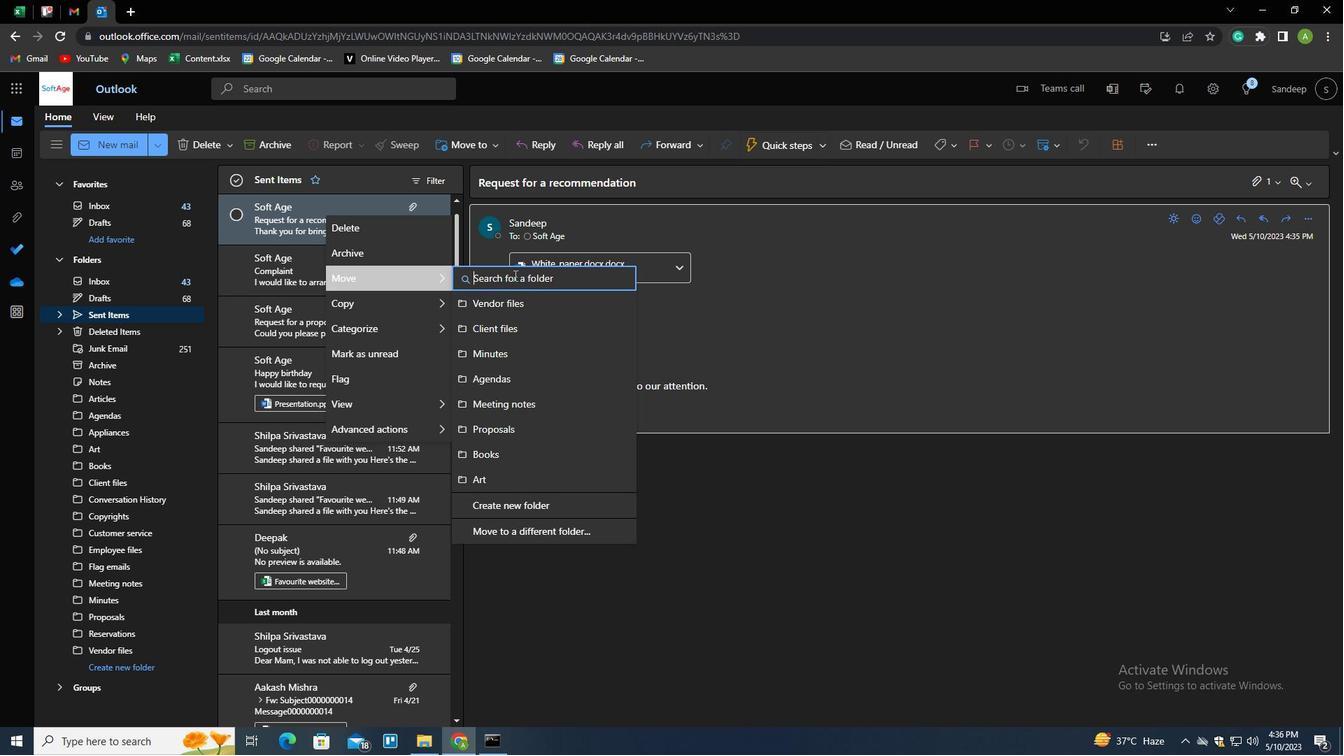 
Action: Key pressed CUS
Screenshot: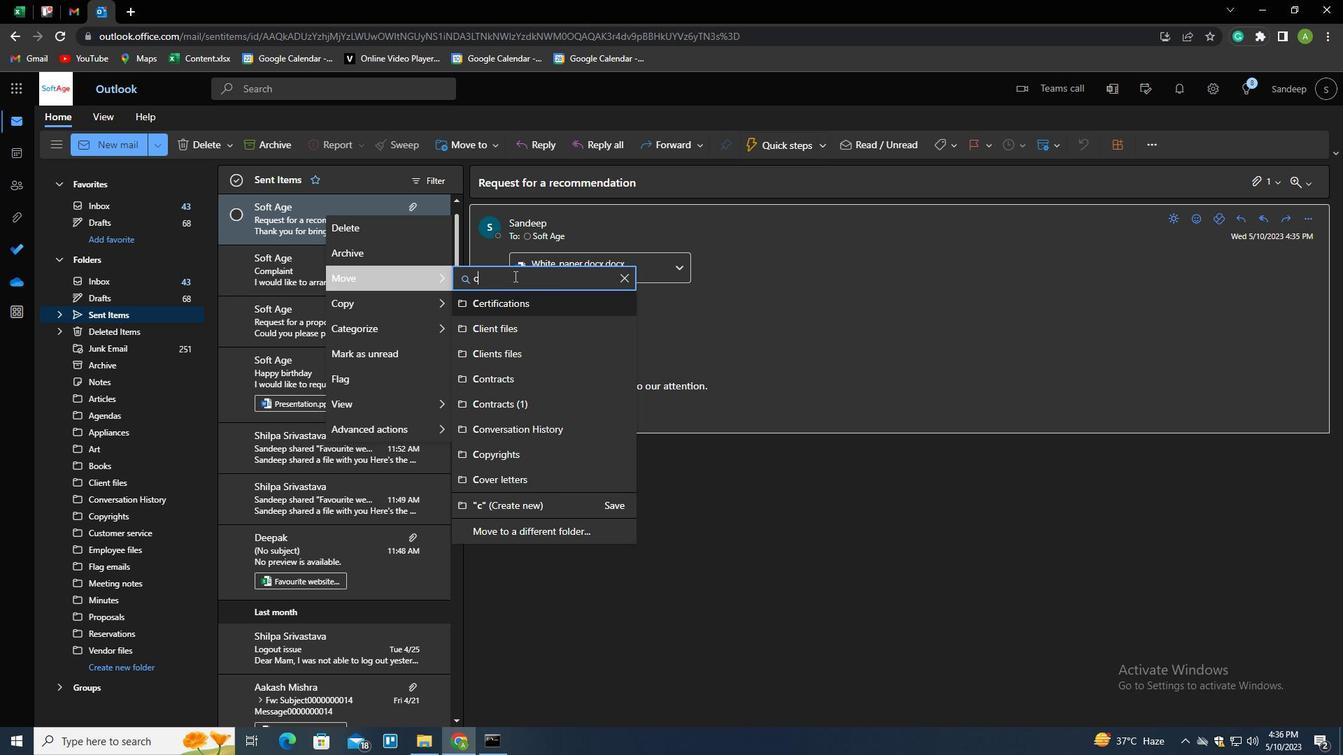 
Action: Mouse moved to (509, 451)
Screenshot: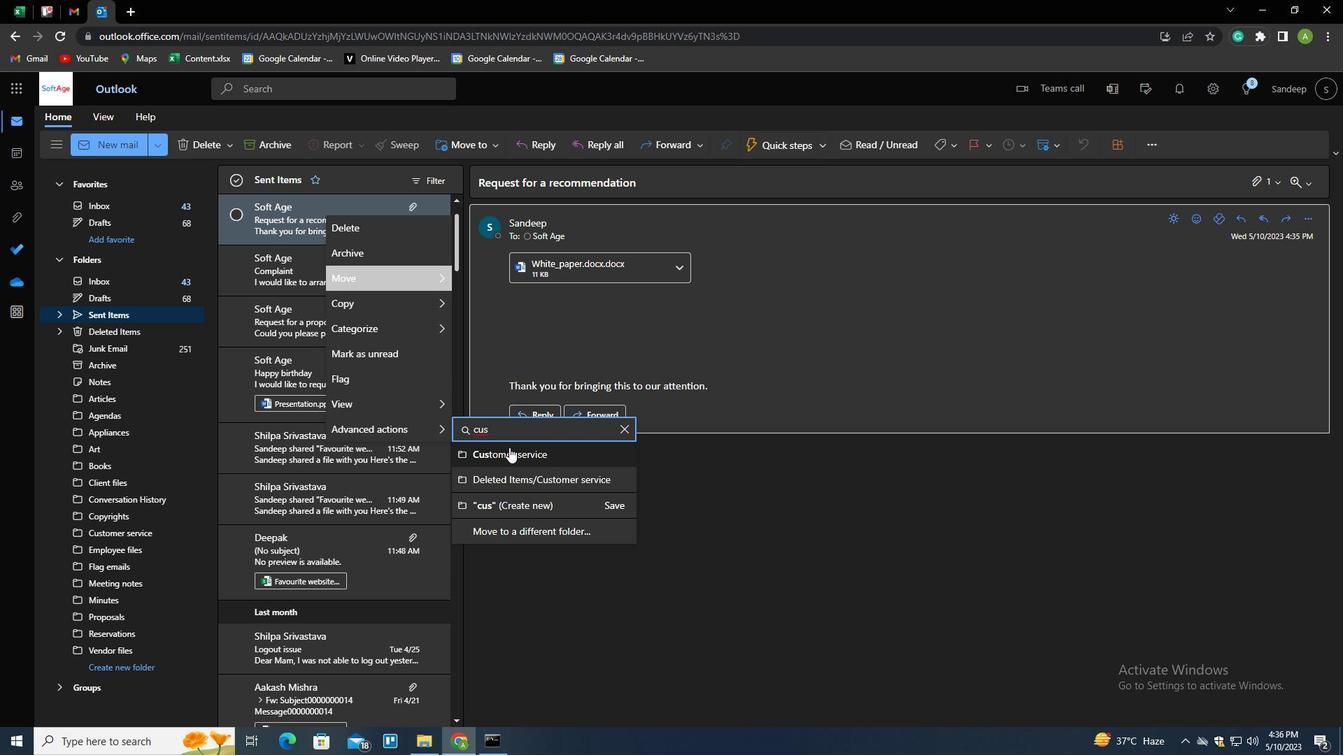 
Action: Mouse pressed left at (509, 451)
Screenshot: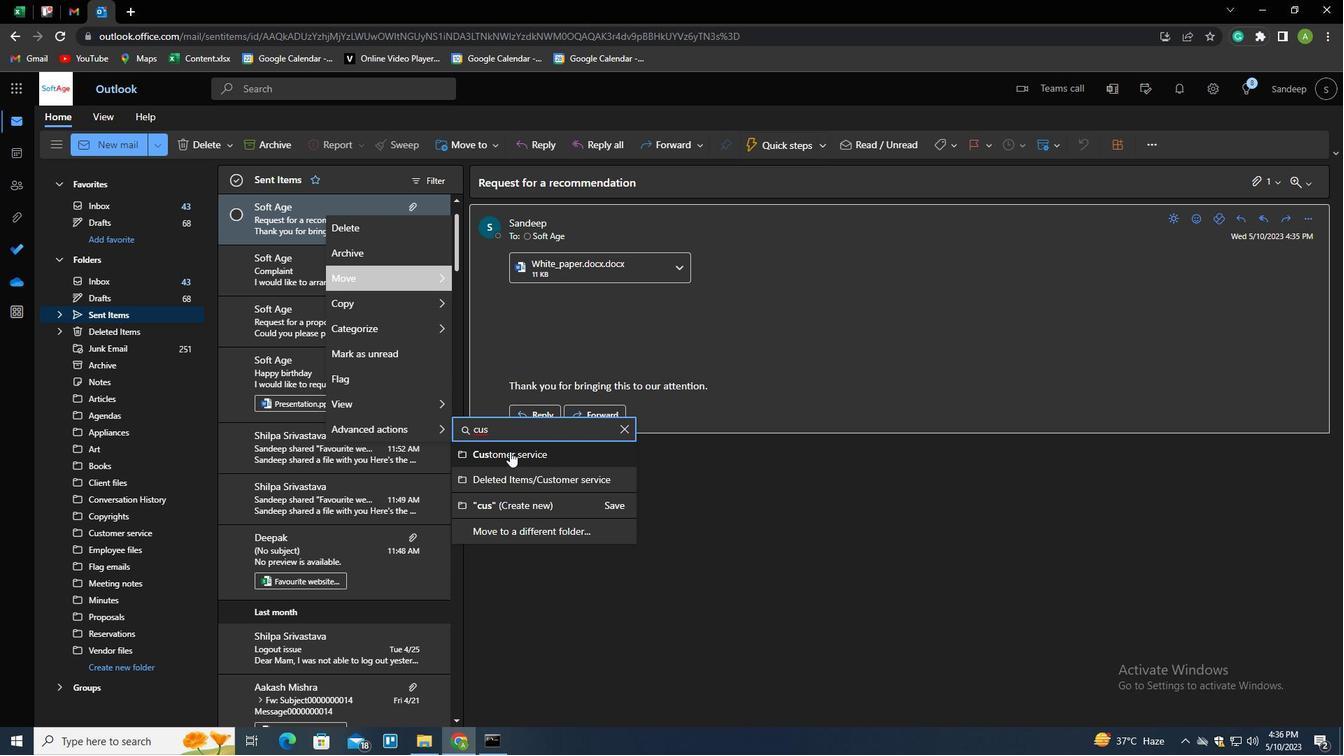 
Action: Mouse moved to (583, 544)
Screenshot: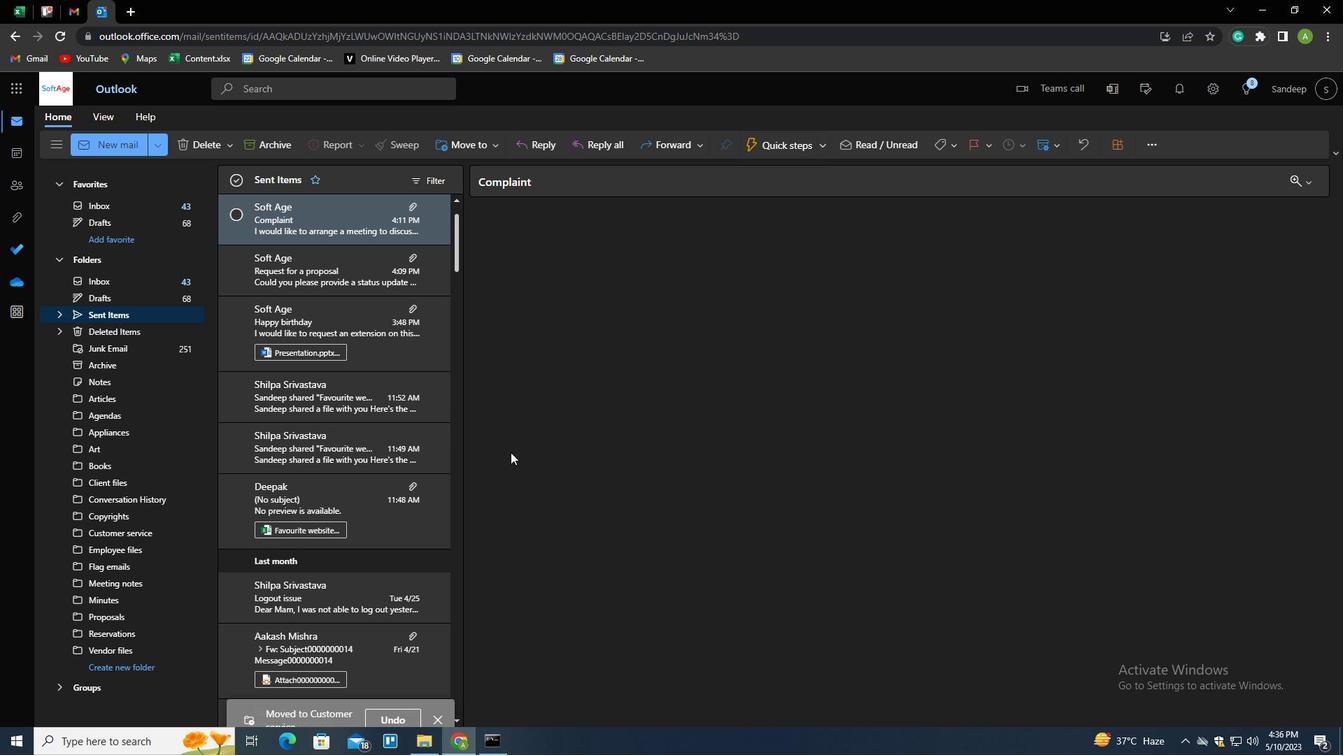 
